 Task: Create new Company, with domain: 'huawei.com' and type: 'Prospect'. Add new contact for this company, with mail Id: 'Vaani.Choudhury@huawei.com', First Name: Vaani, Last name:  Choudhury, Job Title: 'Software Engineer', Phone Number: '(202) 555-8902'. Change life cycle stage to  Lead and lead status to  Open. Logged in from softage.1@softage.net
Action: Mouse moved to (106, 70)
Screenshot: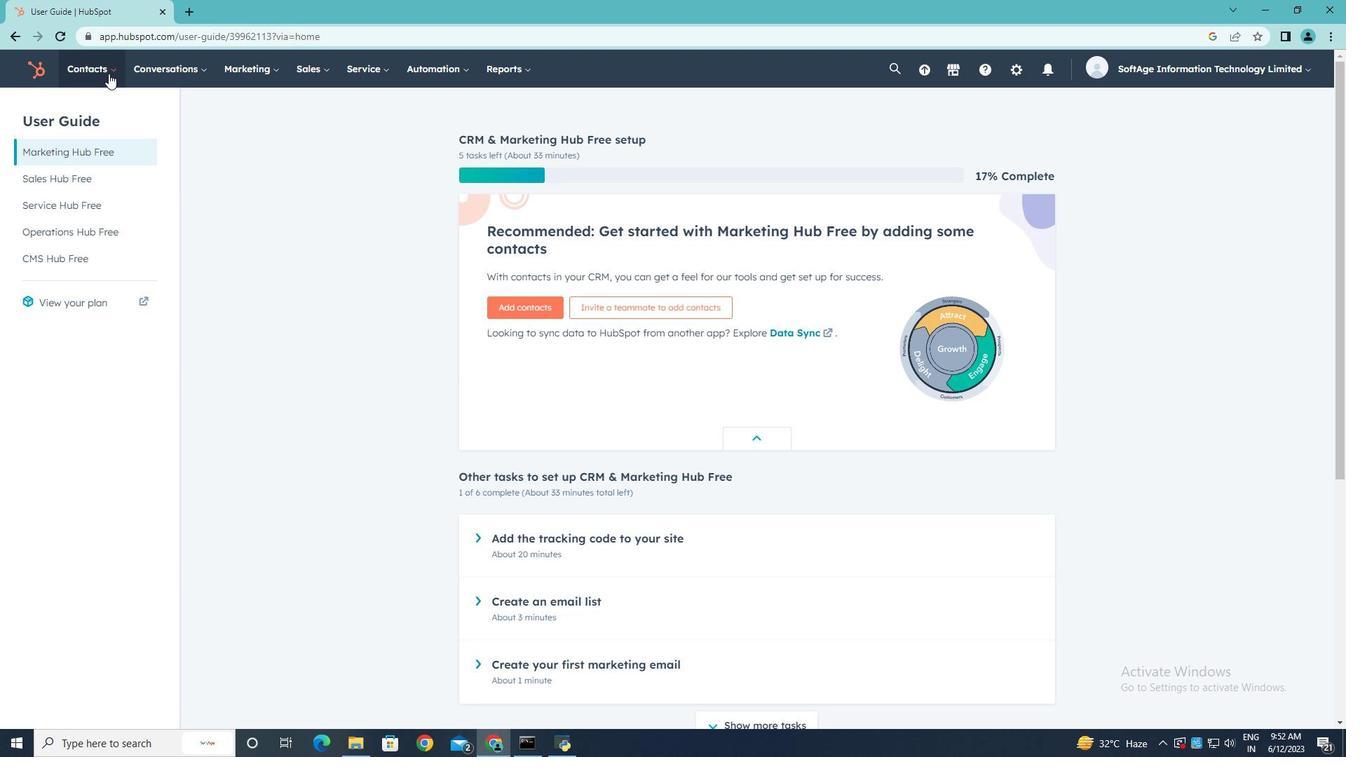 
Action: Mouse pressed left at (106, 70)
Screenshot: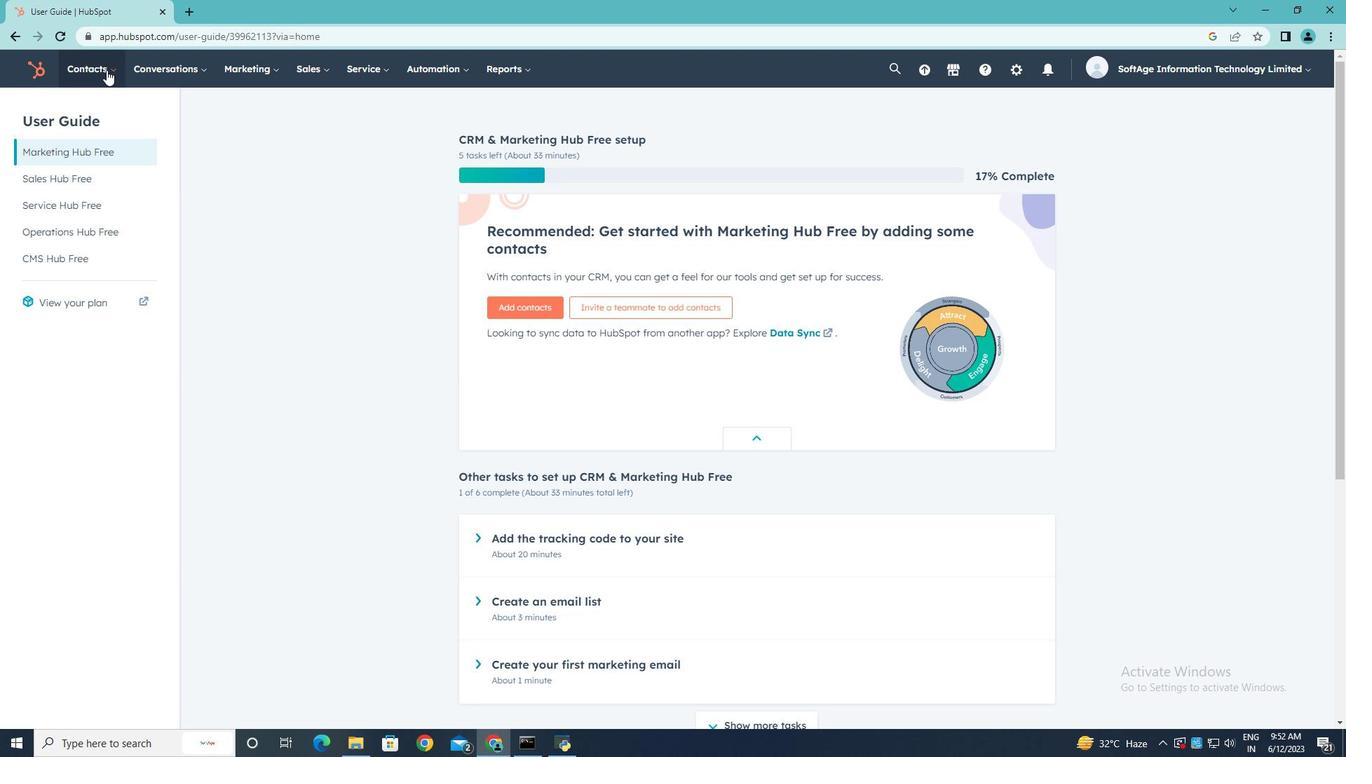 
Action: Mouse moved to (105, 142)
Screenshot: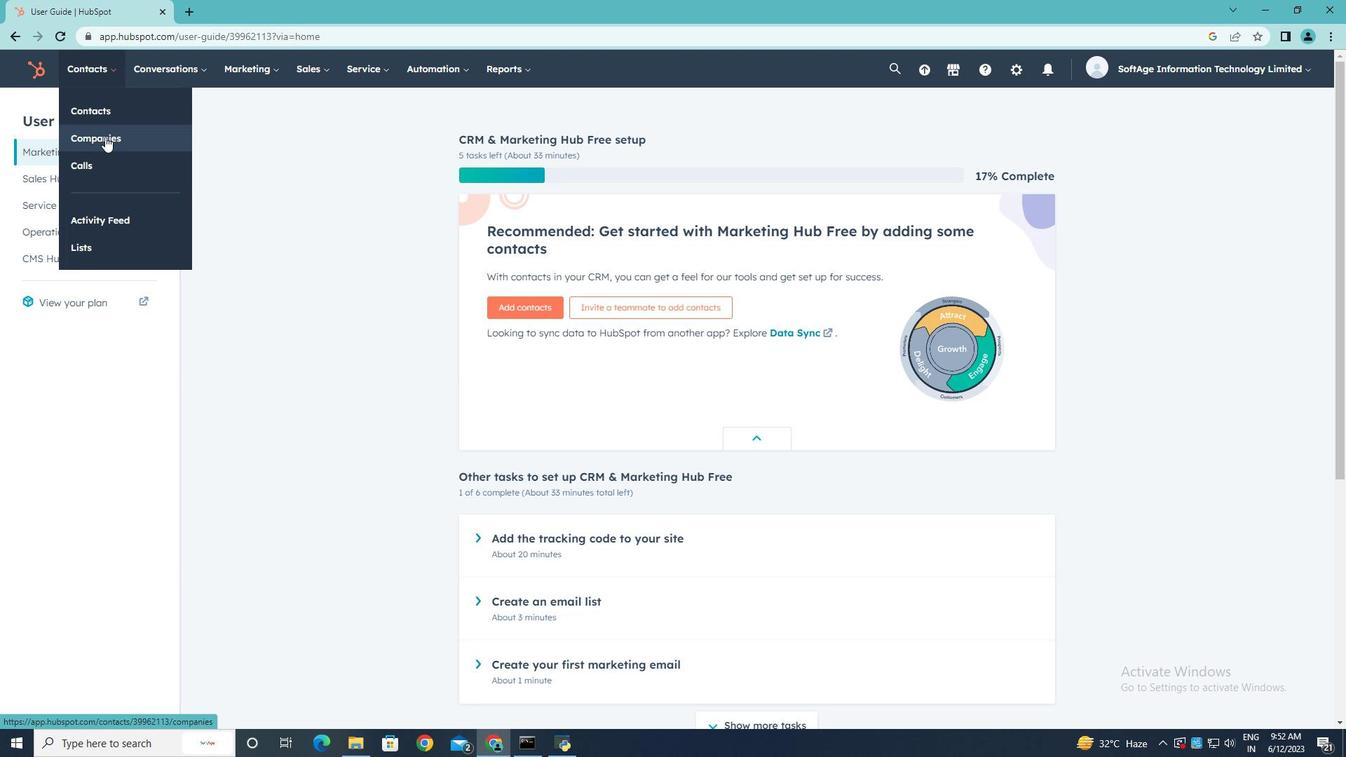
Action: Mouse pressed left at (105, 142)
Screenshot: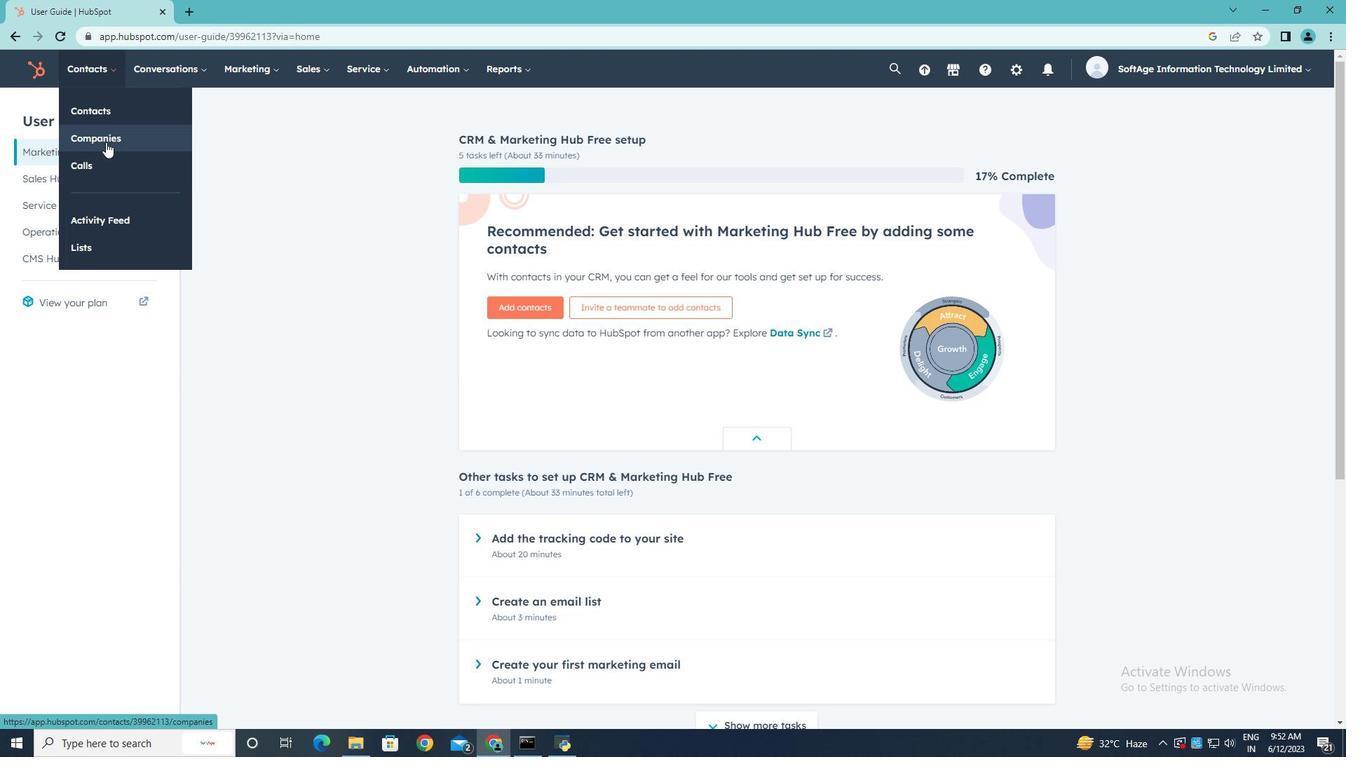 
Action: Mouse moved to (1283, 114)
Screenshot: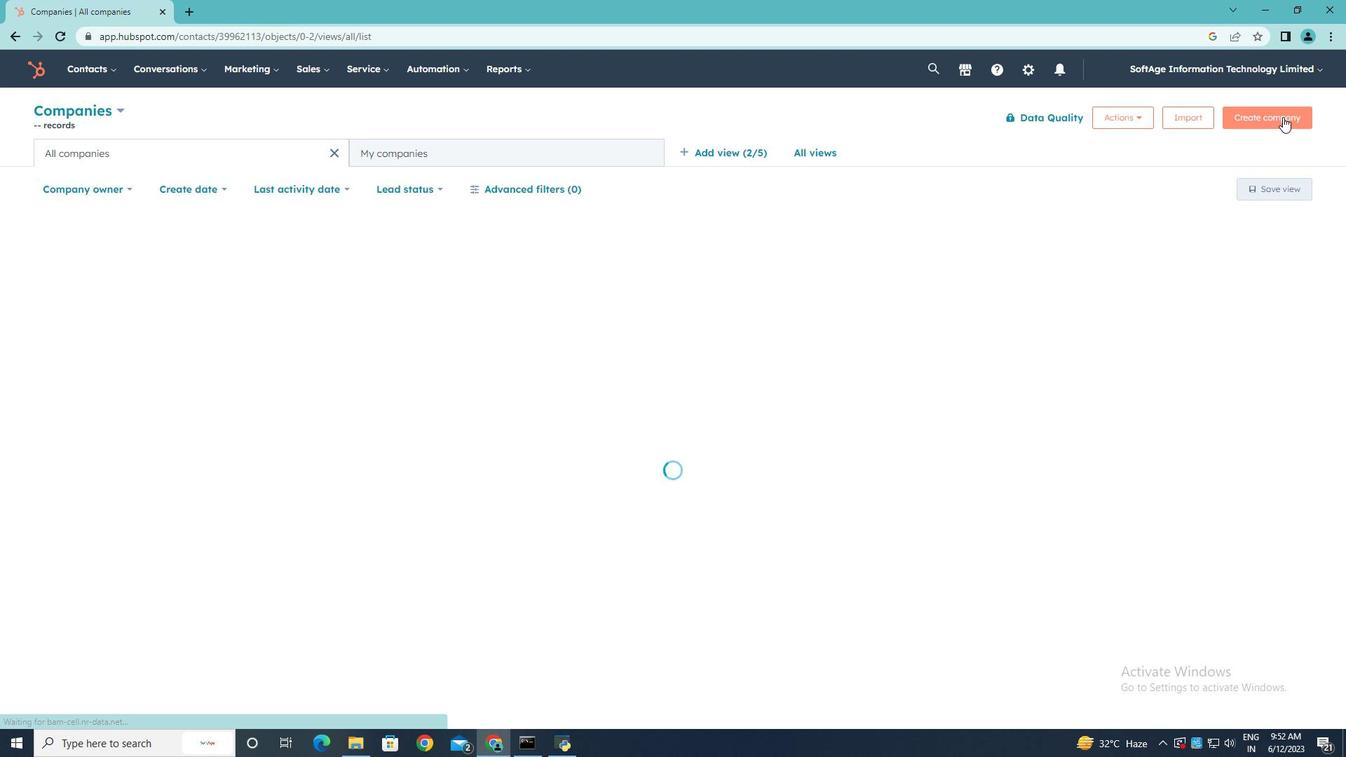 
Action: Mouse pressed left at (1283, 114)
Screenshot: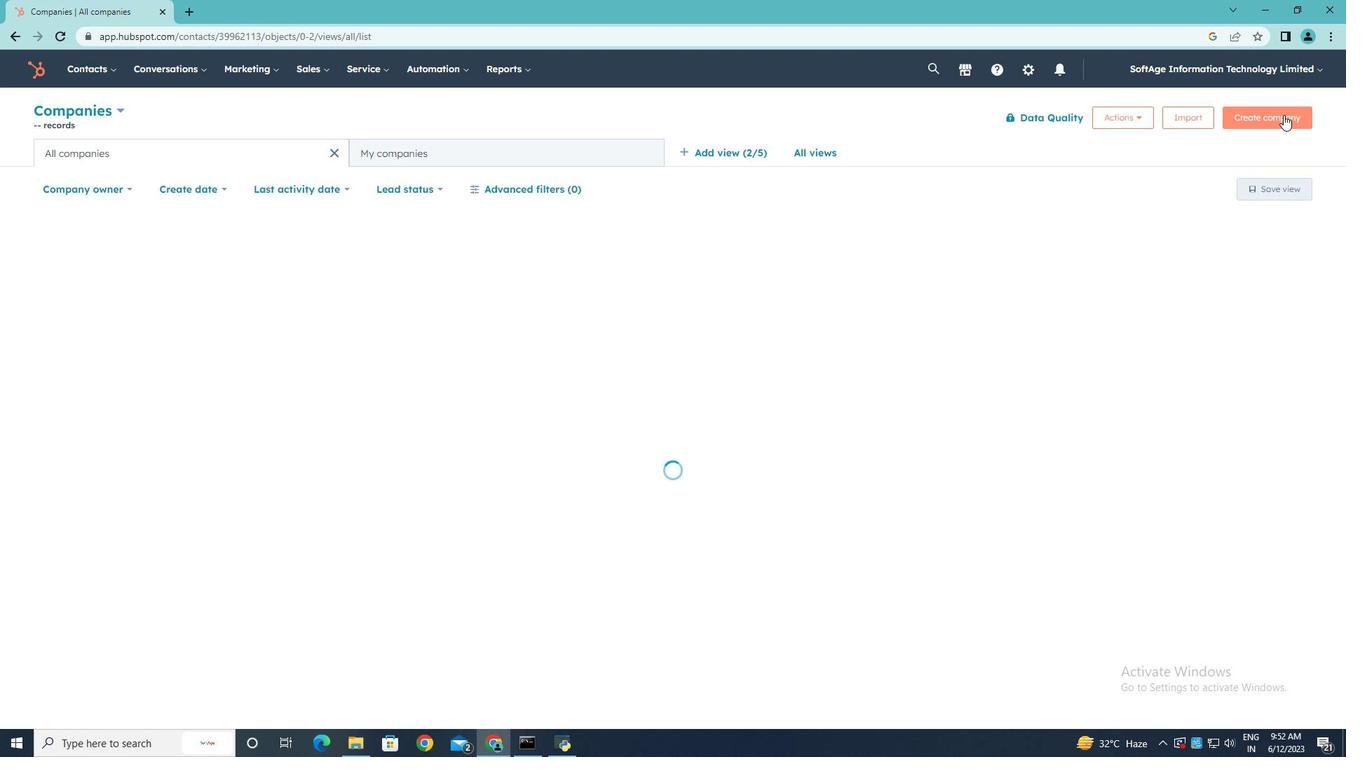 
Action: Mouse moved to (1020, 189)
Screenshot: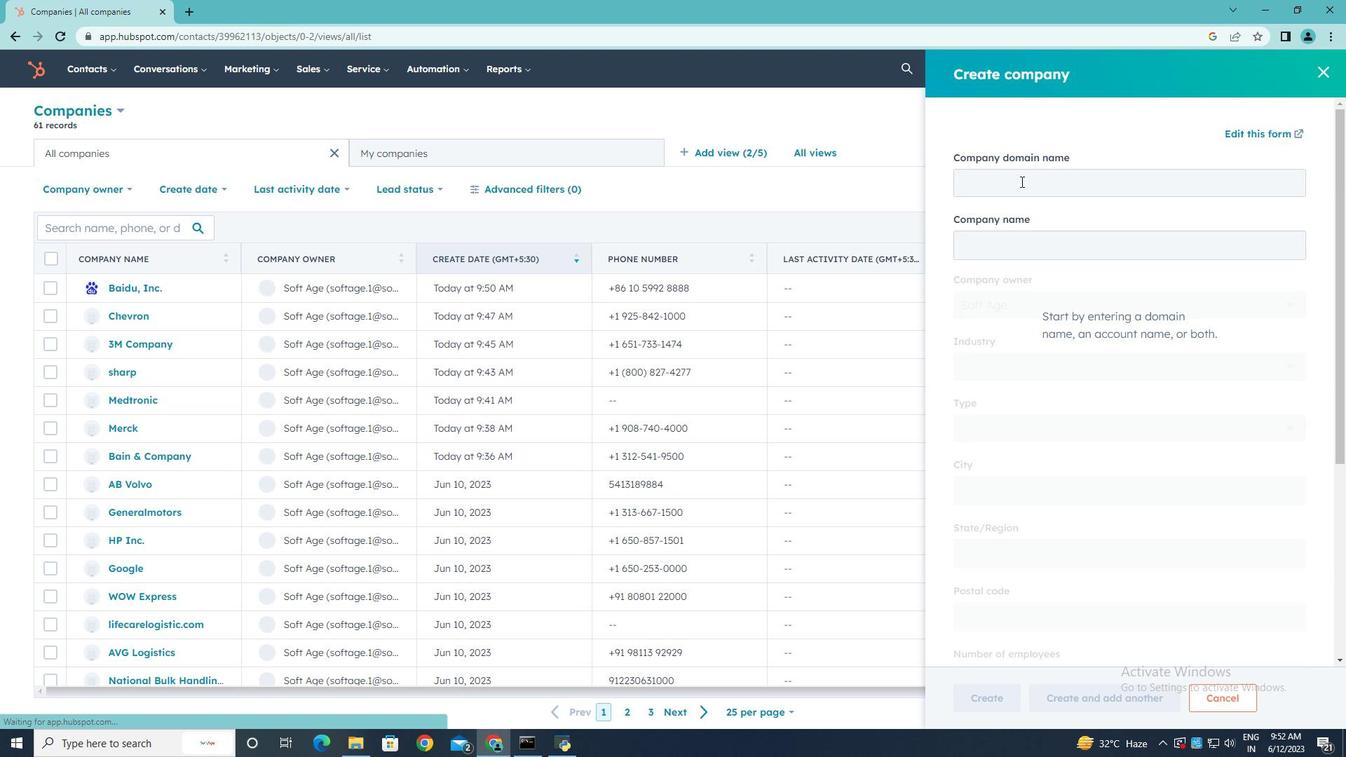 
Action: Mouse pressed left at (1020, 189)
Screenshot: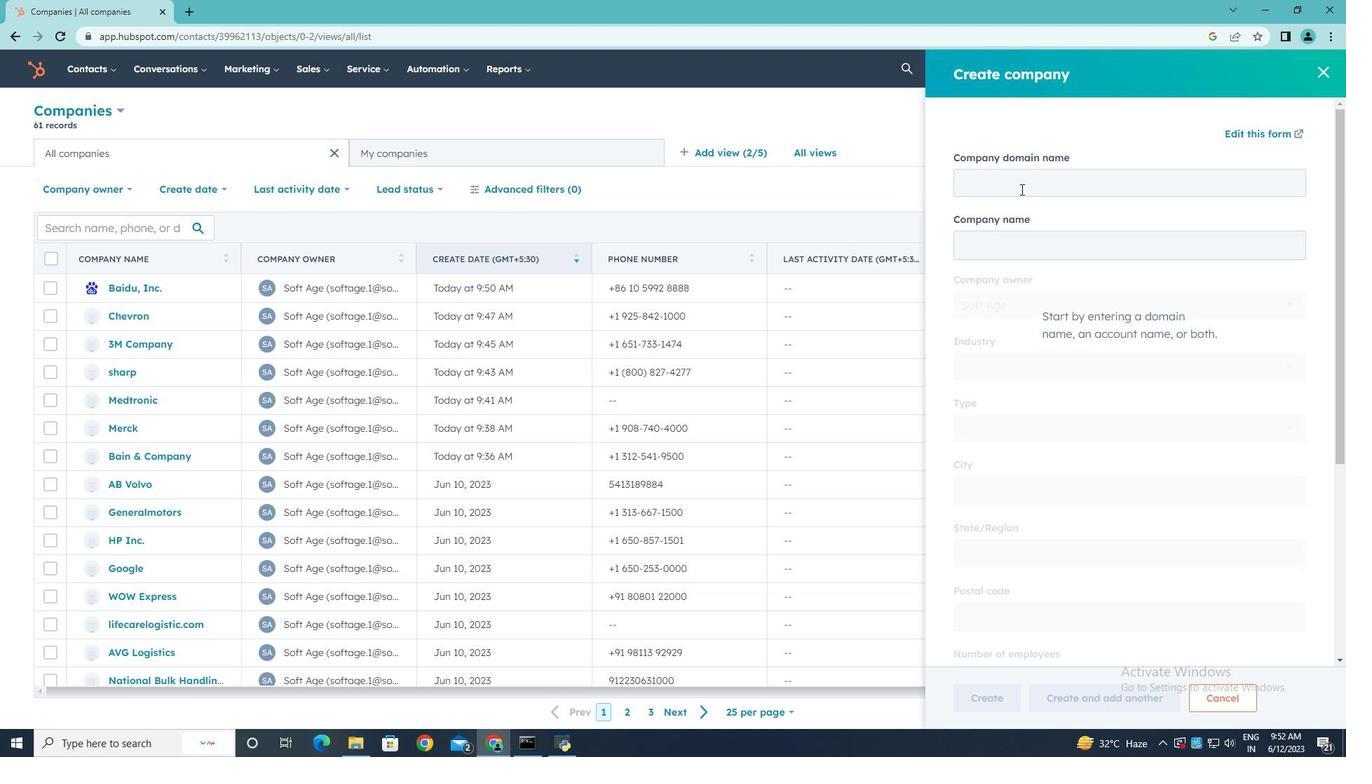 
Action: Key pressed huawei.com
Screenshot: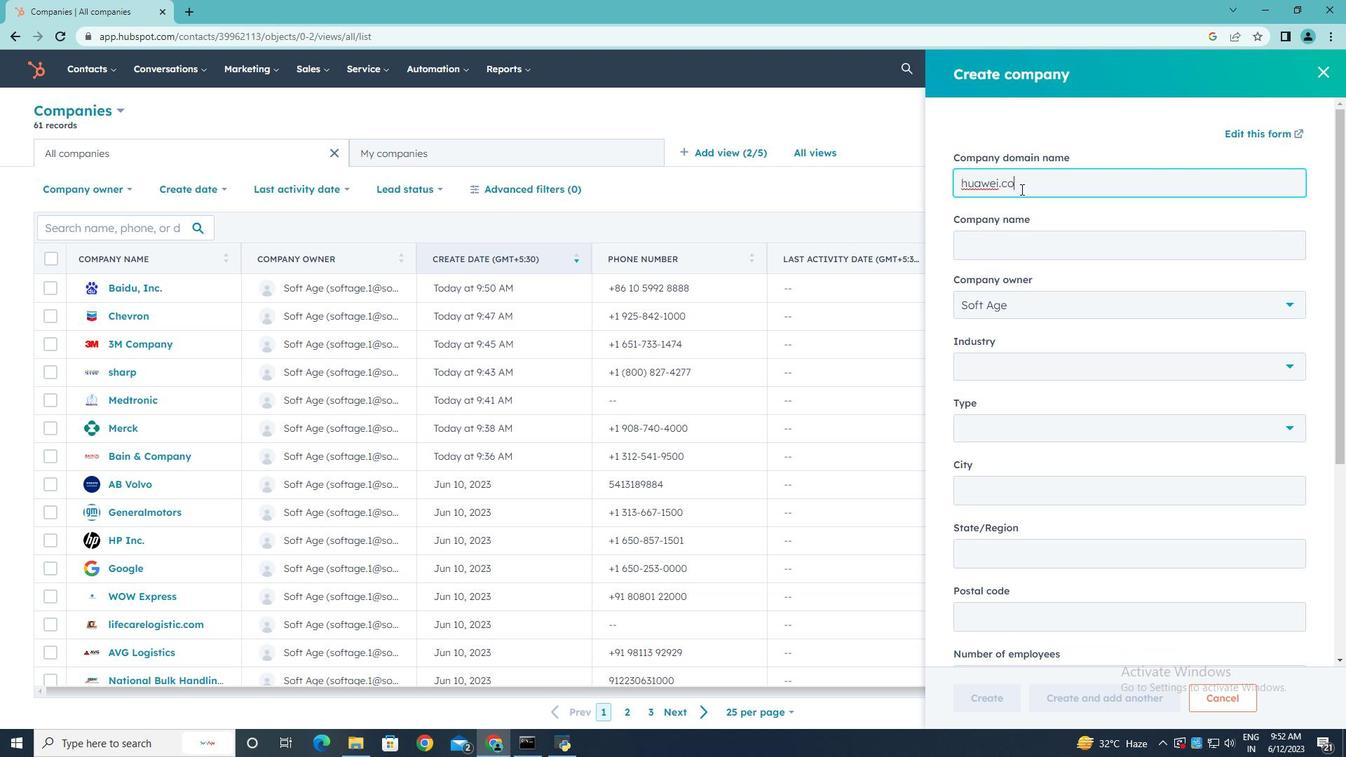
Action: Mouse moved to (1017, 426)
Screenshot: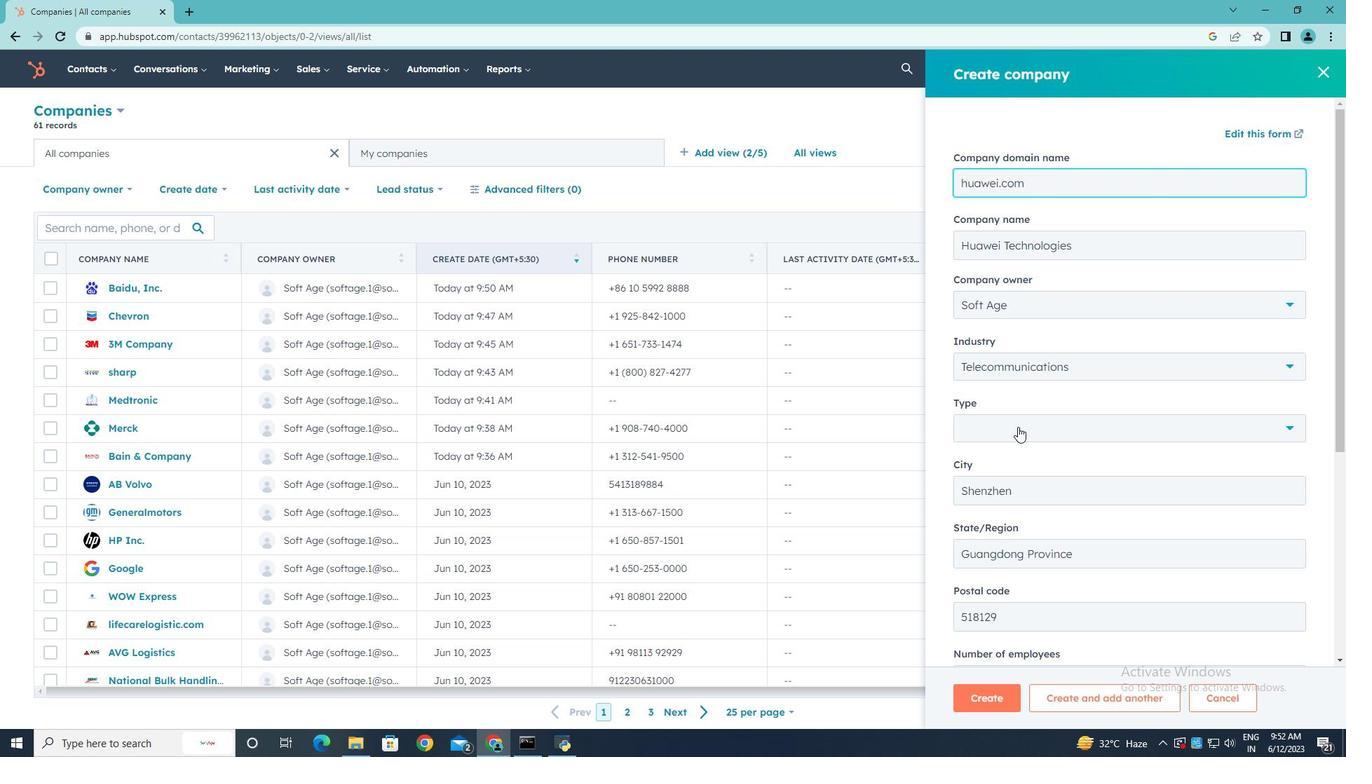 
Action: Mouse pressed left at (1017, 426)
Screenshot: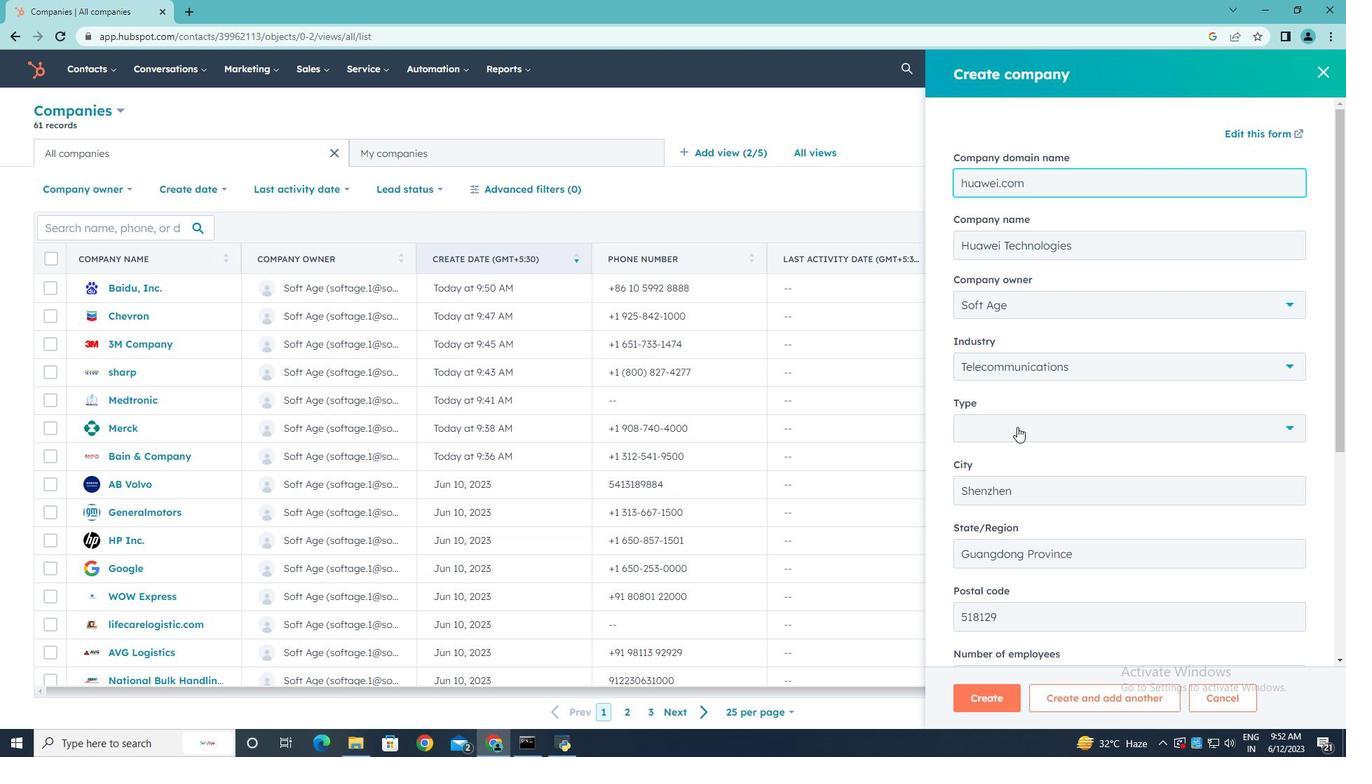 
Action: Mouse moved to (999, 496)
Screenshot: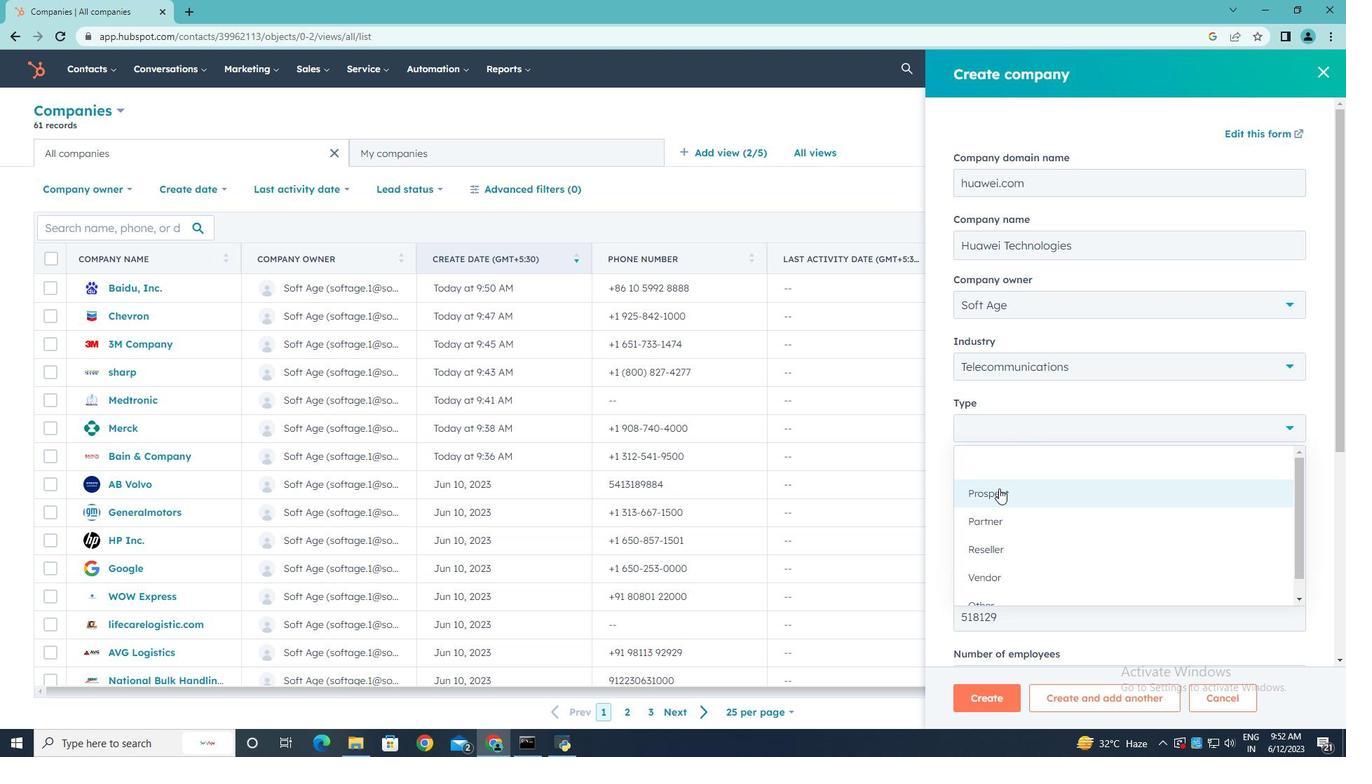 
Action: Mouse pressed left at (999, 496)
Screenshot: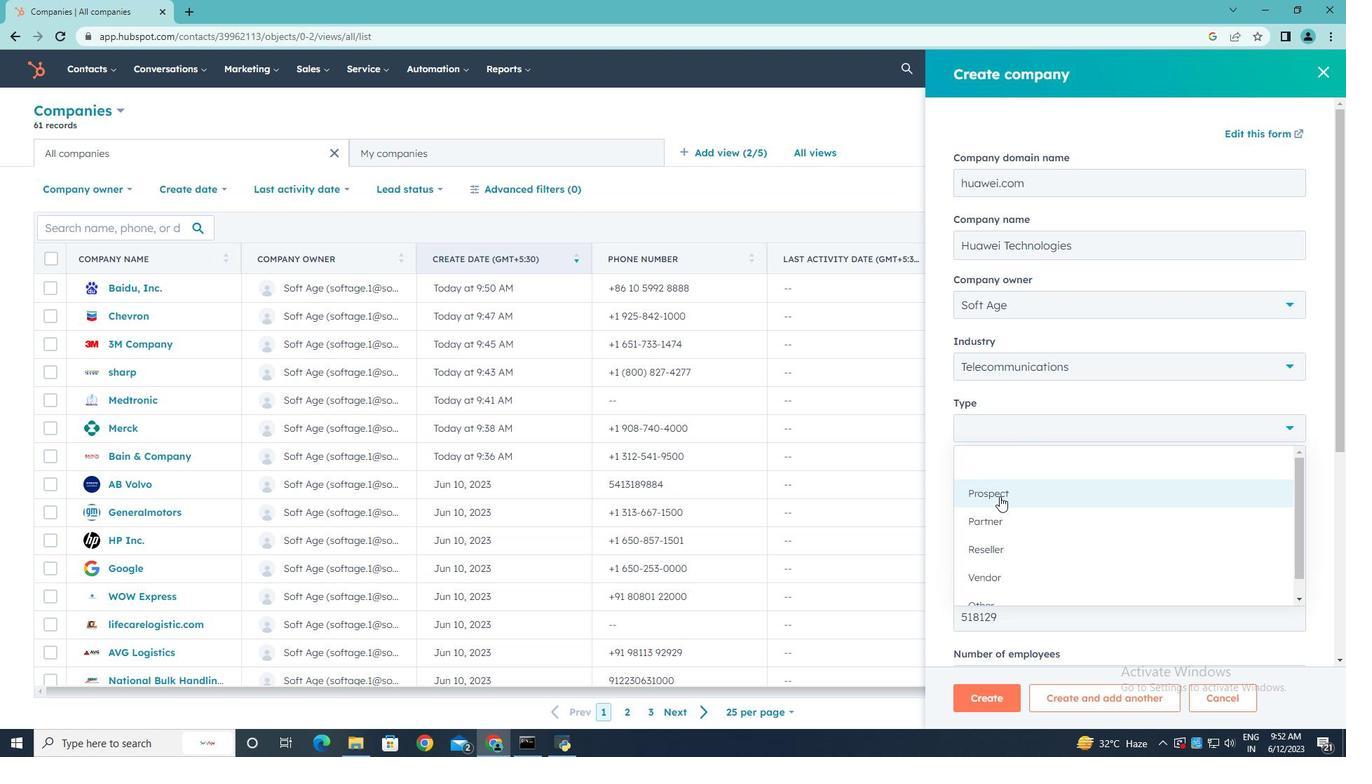 
Action: Mouse moved to (1045, 443)
Screenshot: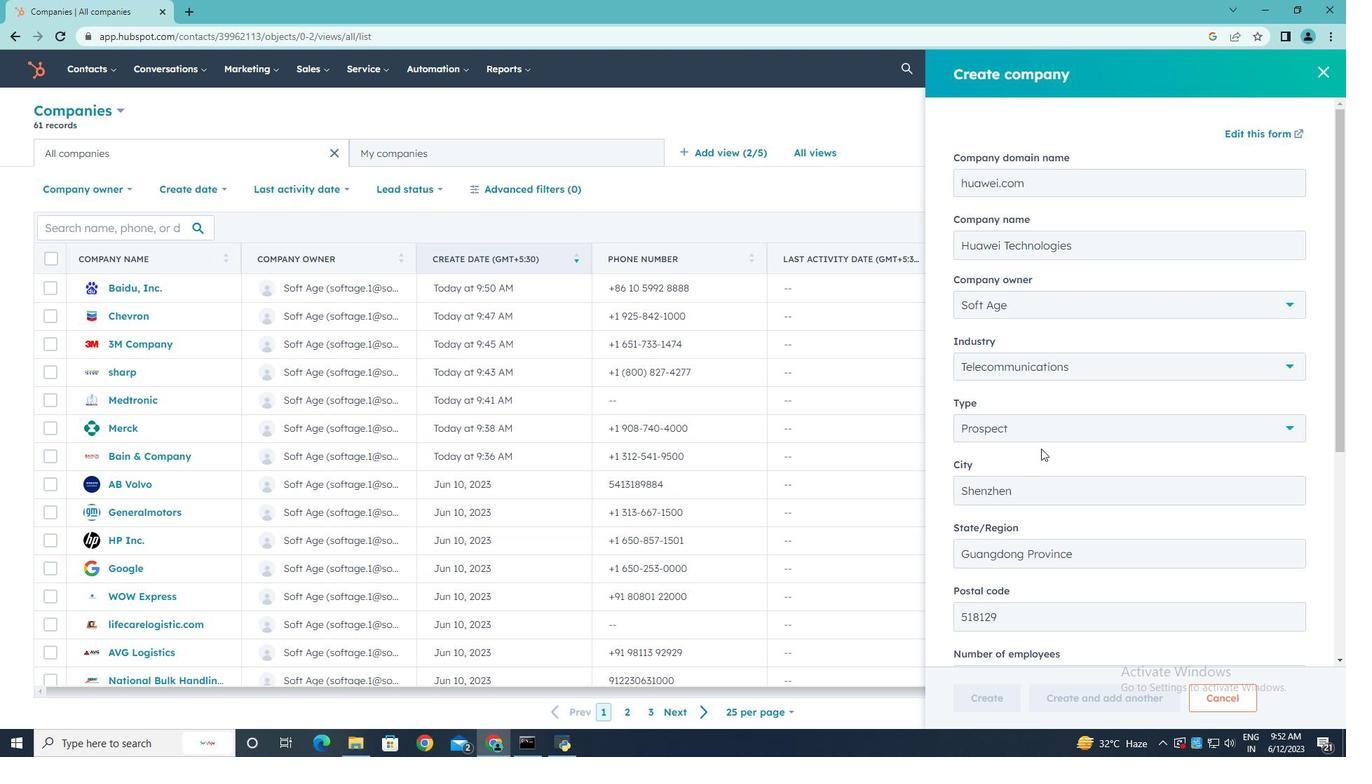
Action: Mouse scrolled (1045, 442) with delta (0, 0)
Screenshot: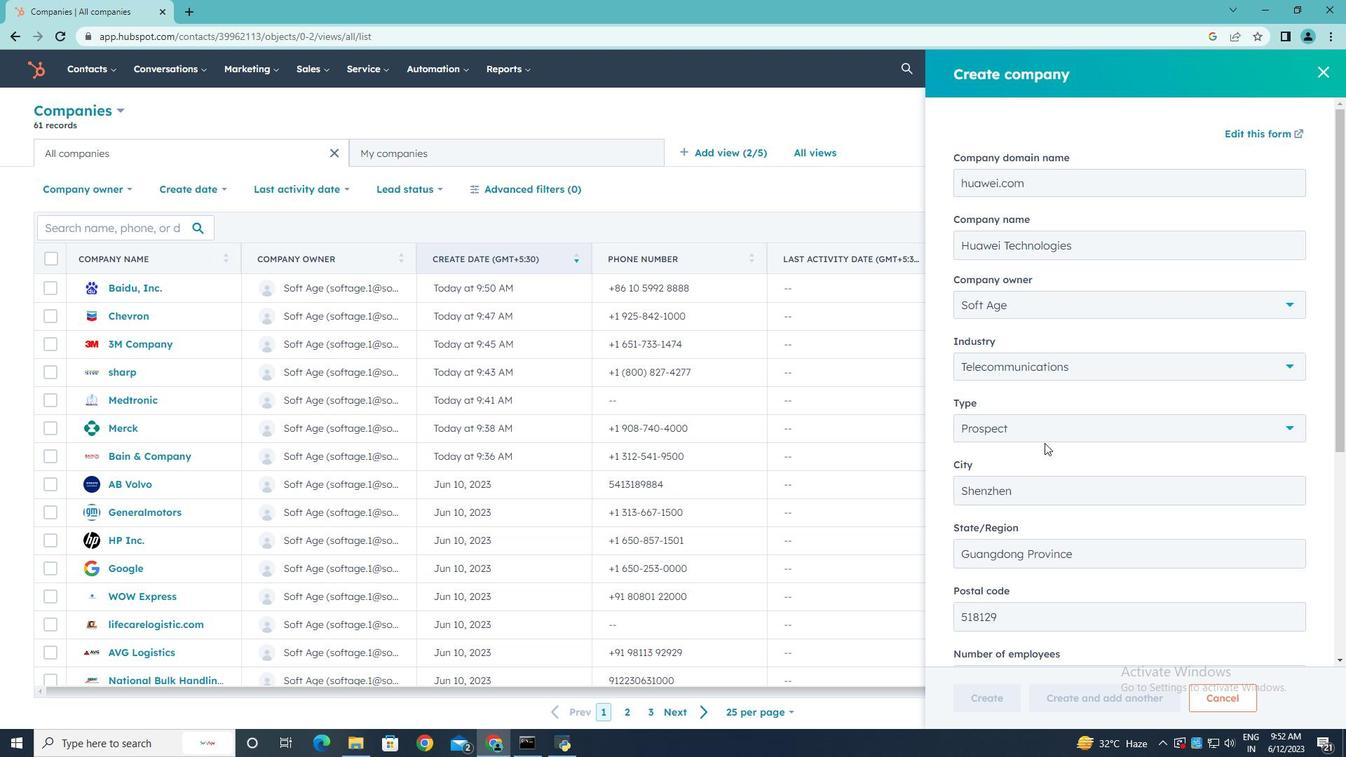
Action: Mouse scrolled (1045, 442) with delta (0, 0)
Screenshot: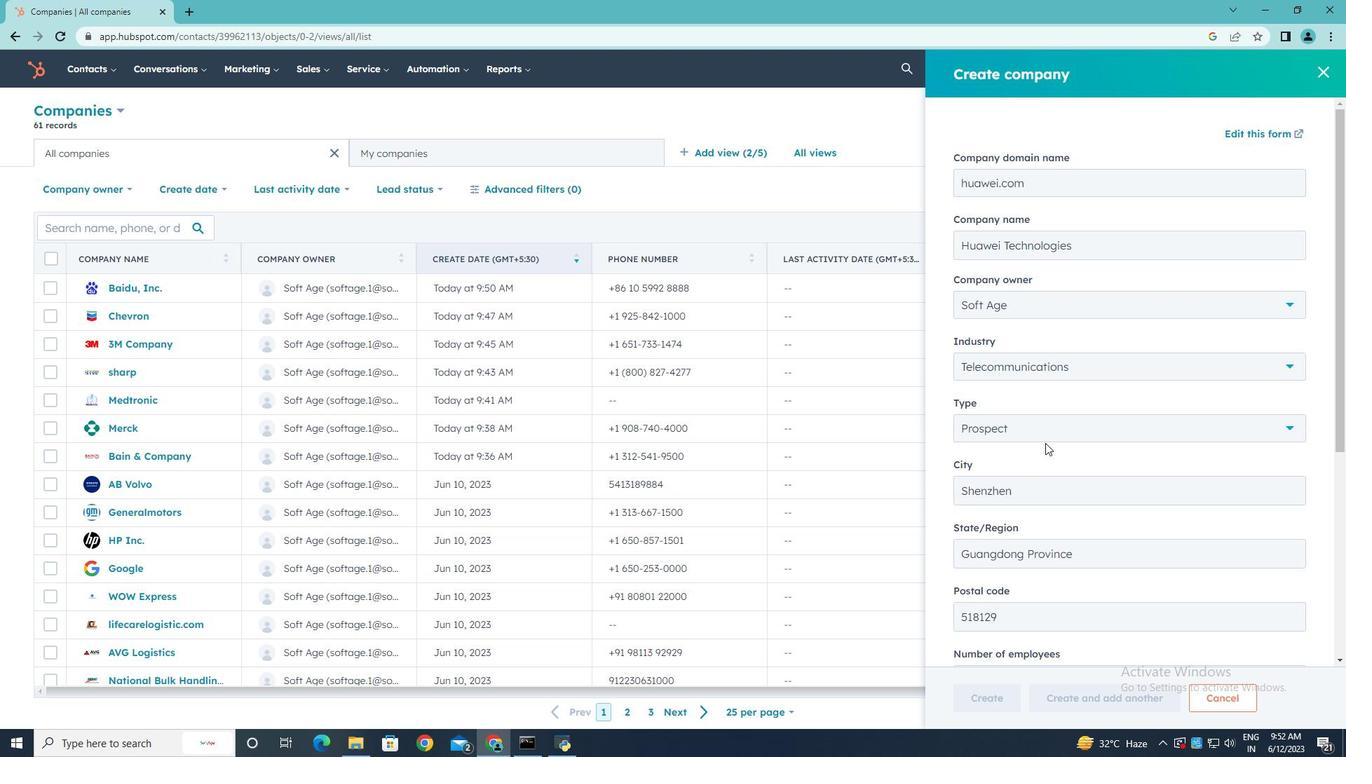 
Action: Mouse scrolled (1045, 442) with delta (0, 0)
Screenshot: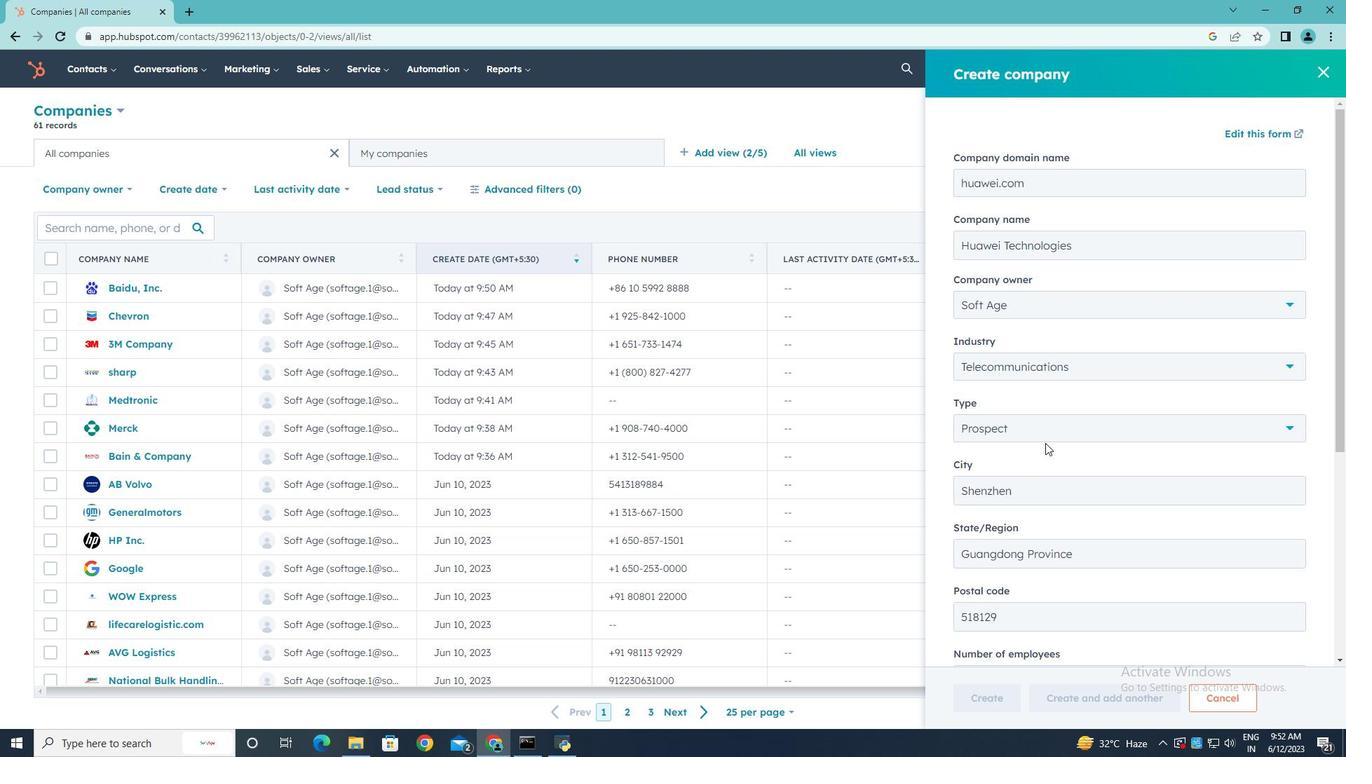 
Action: Mouse scrolled (1045, 442) with delta (0, 0)
Screenshot: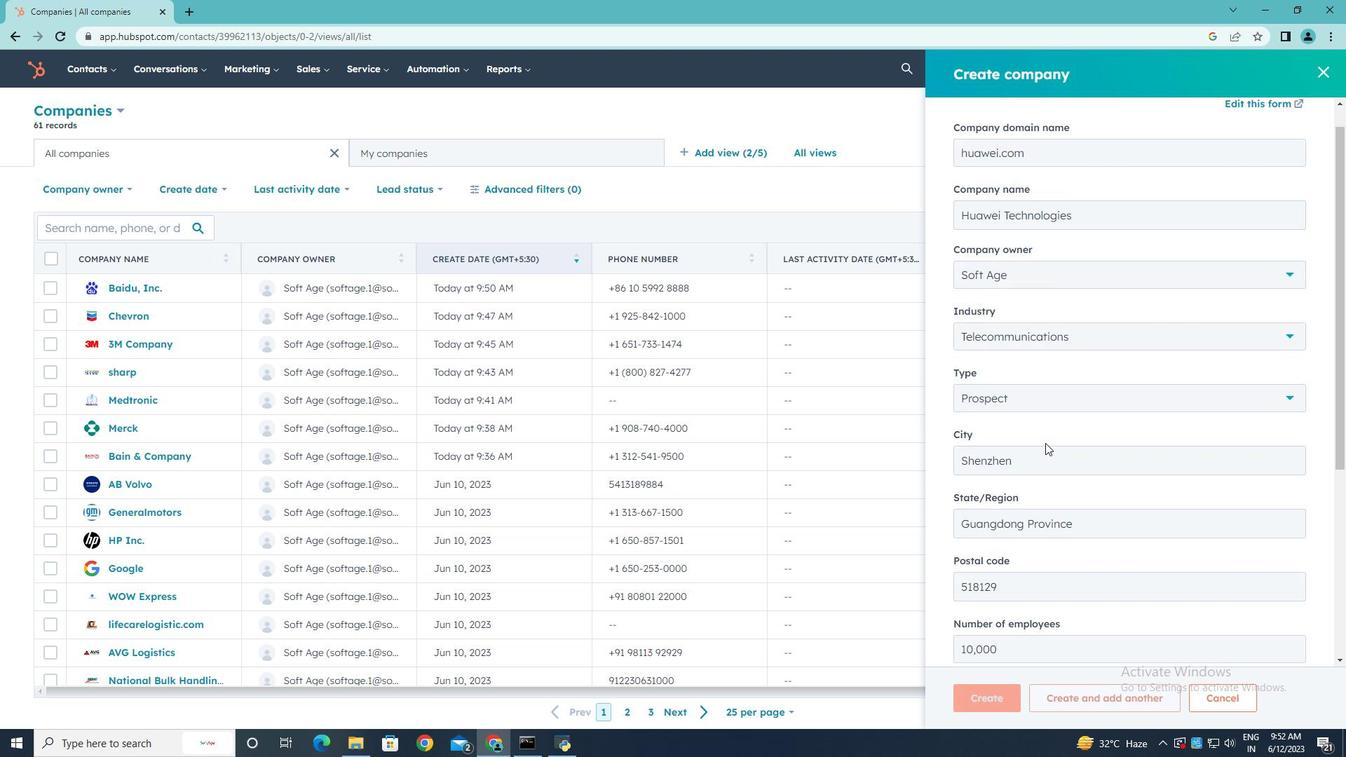 
Action: Mouse scrolled (1045, 442) with delta (0, 0)
Screenshot: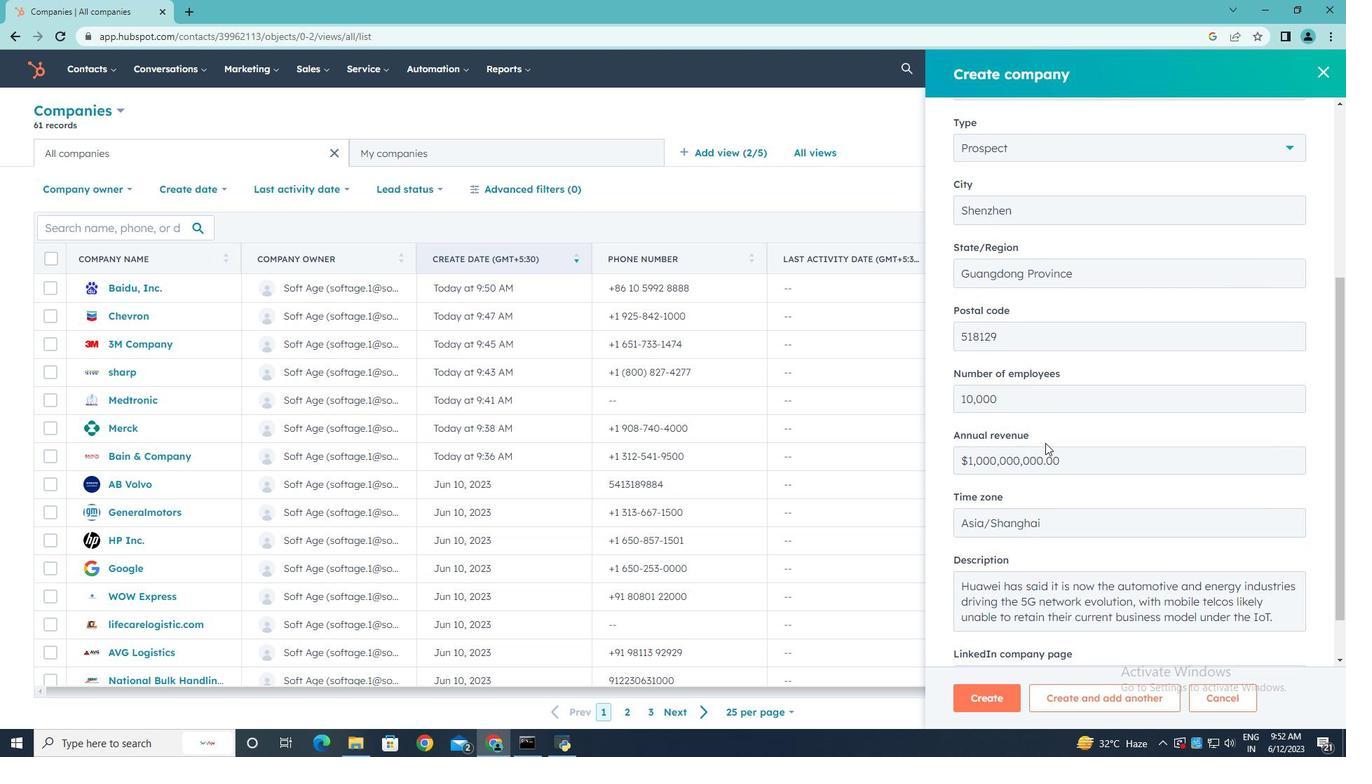 
Action: Mouse scrolled (1045, 442) with delta (0, 0)
Screenshot: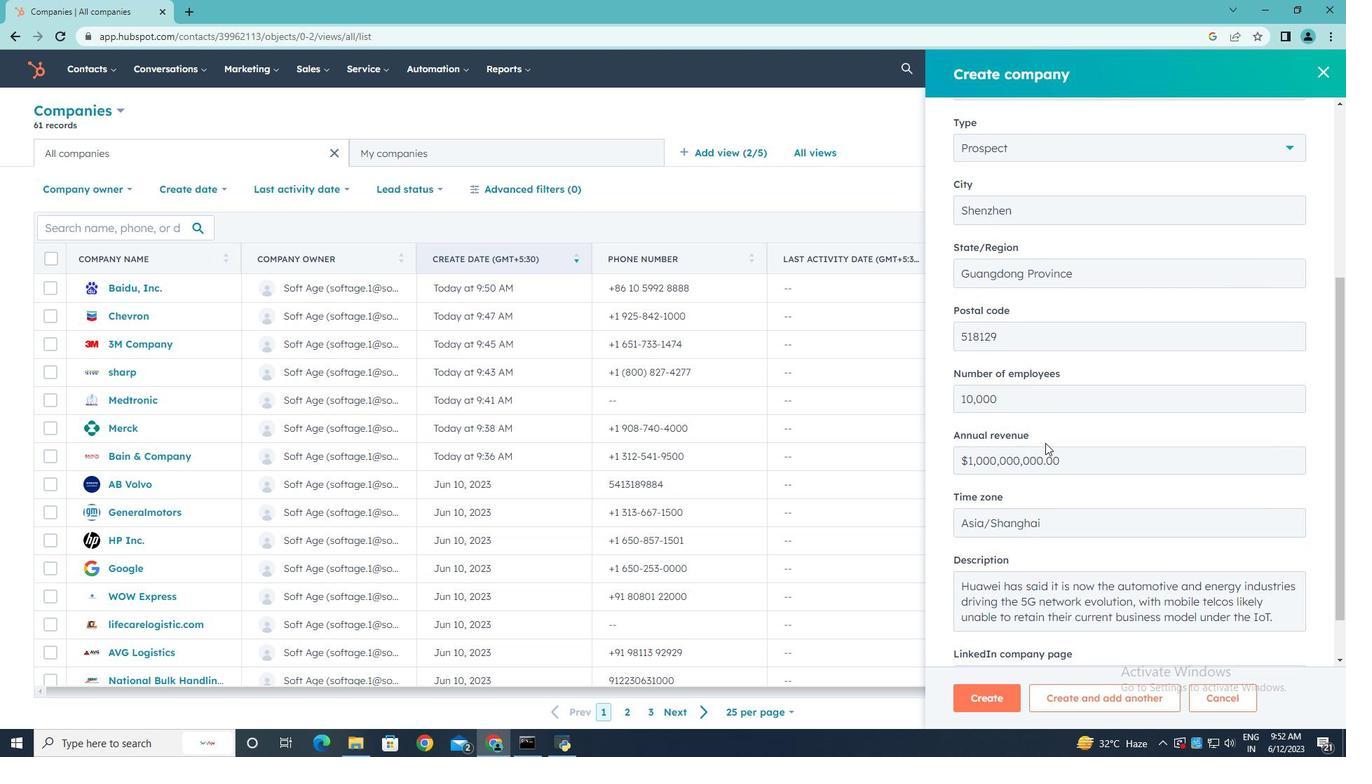 
Action: Mouse scrolled (1045, 442) with delta (0, 0)
Screenshot: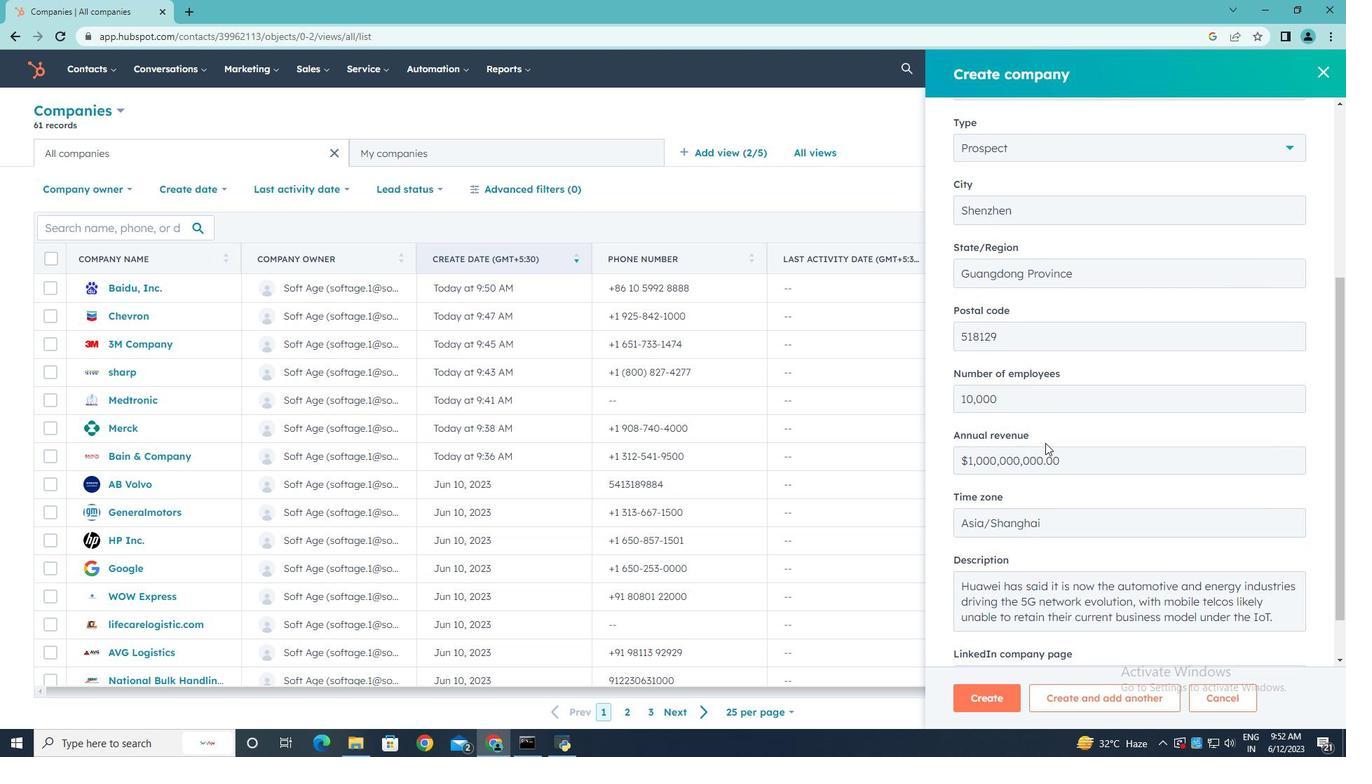 
Action: Mouse moved to (981, 700)
Screenshot: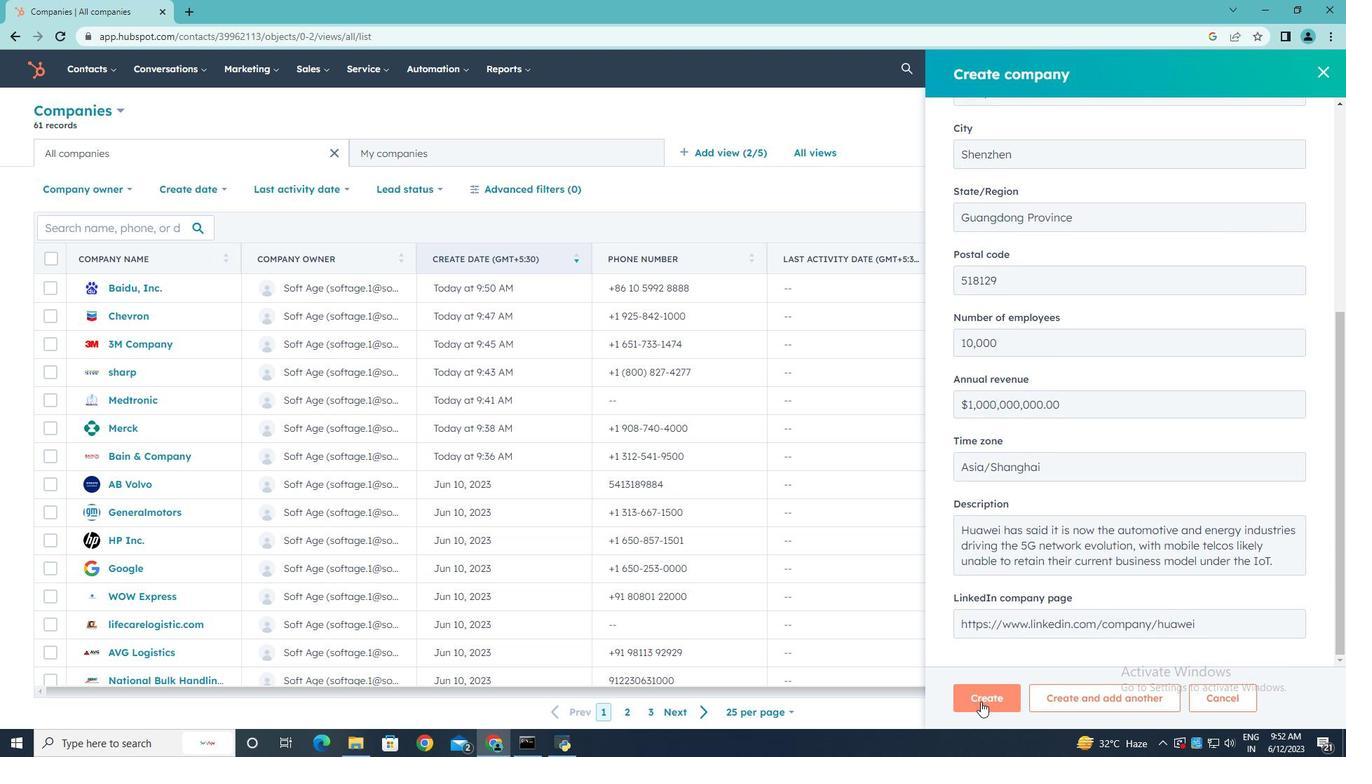 
Action: Mouse pressed left at (981, 700)
Screenshot: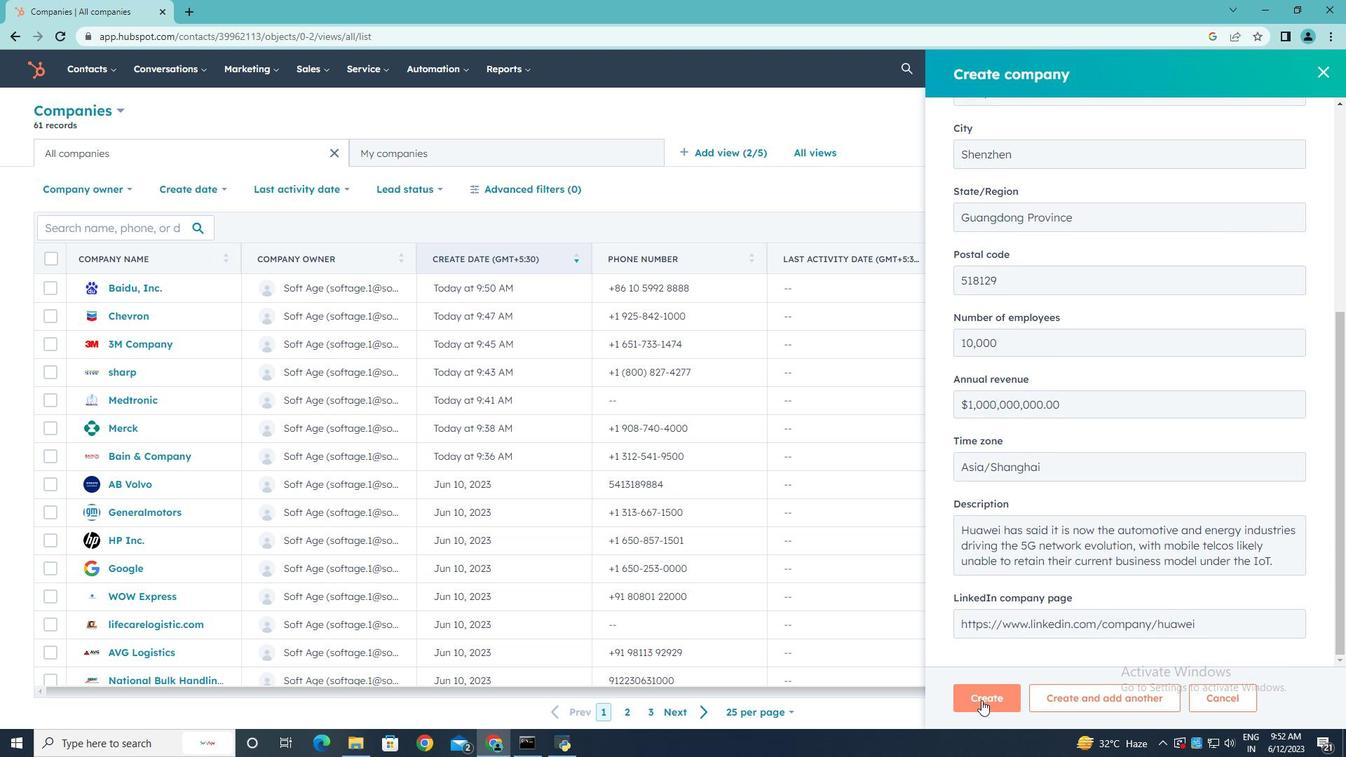 
Action: Mouse moved to (950, 448)
Screenshot: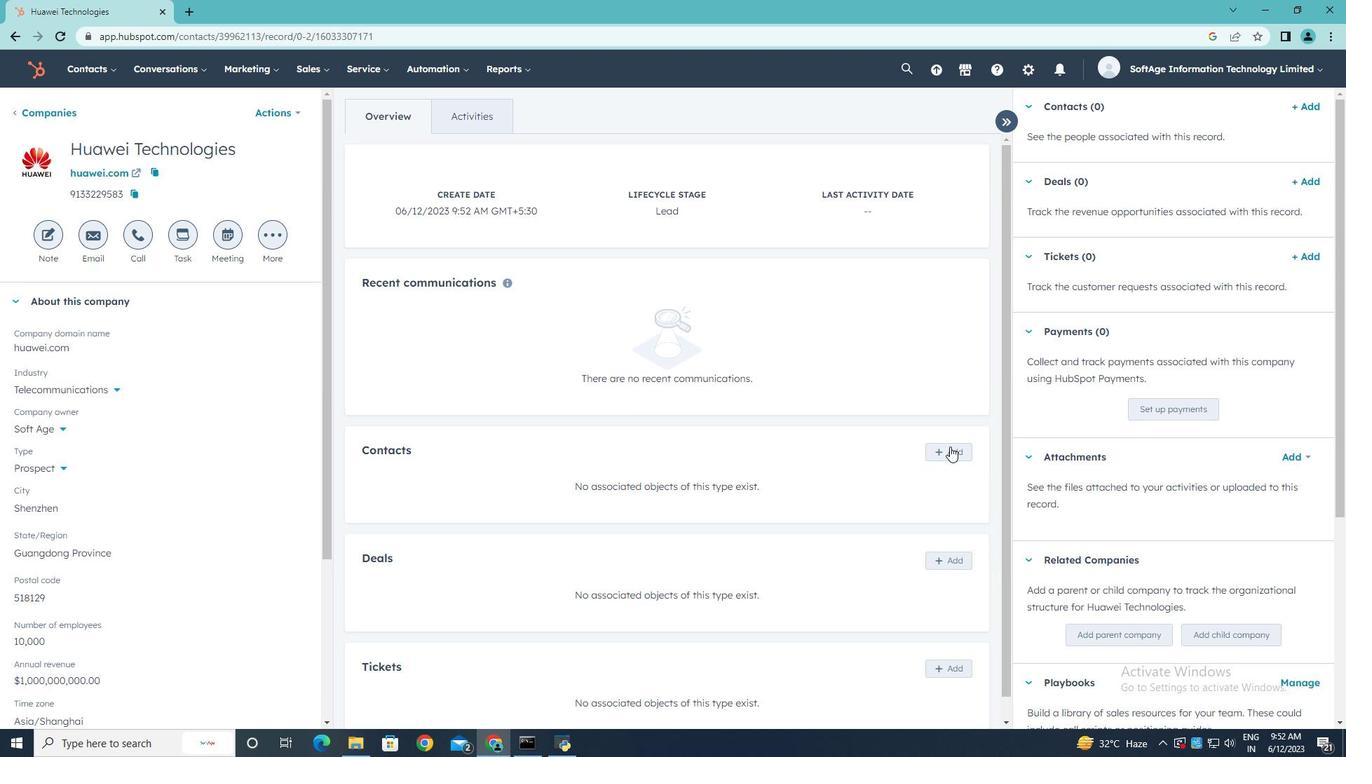 
Action: Mouse pressed left at (950, 448)
Screenshot: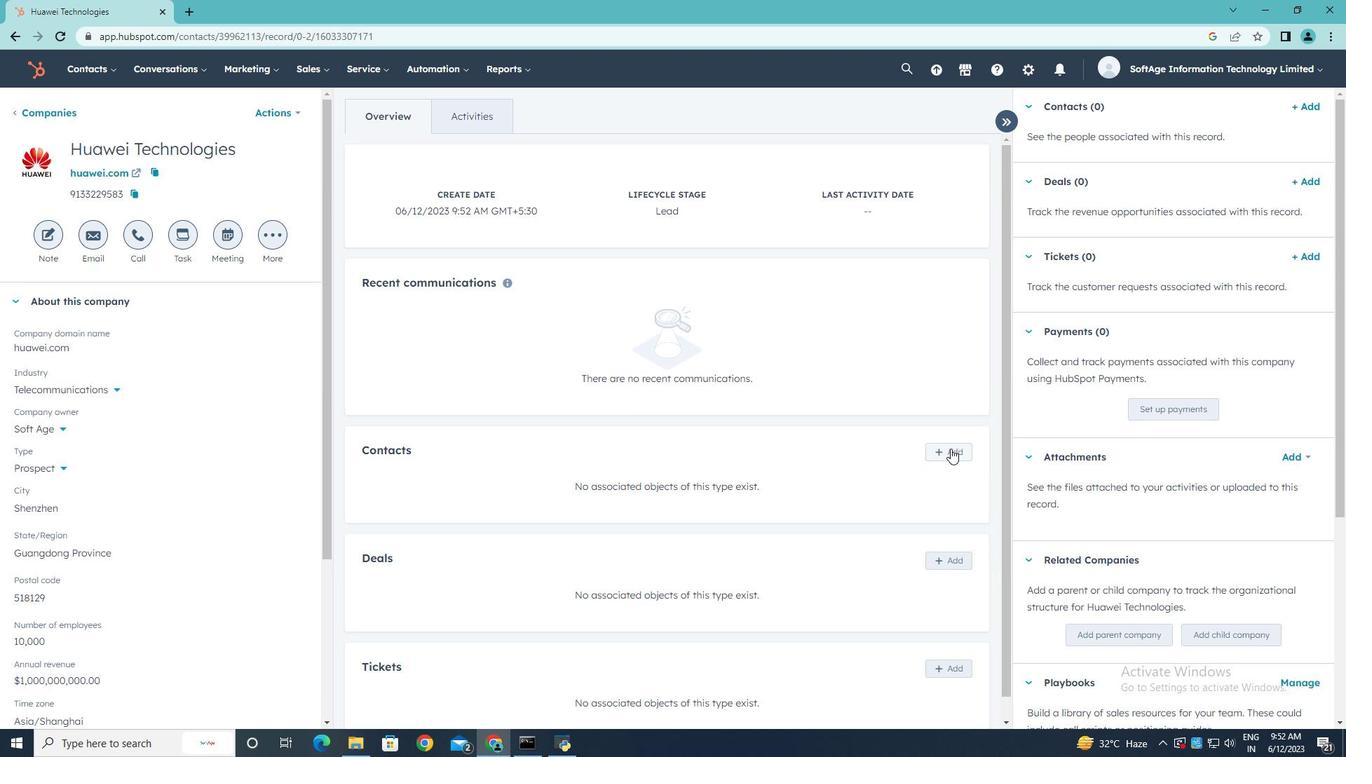 
Action: Mouse moved to (1071, 143)
Screenshot: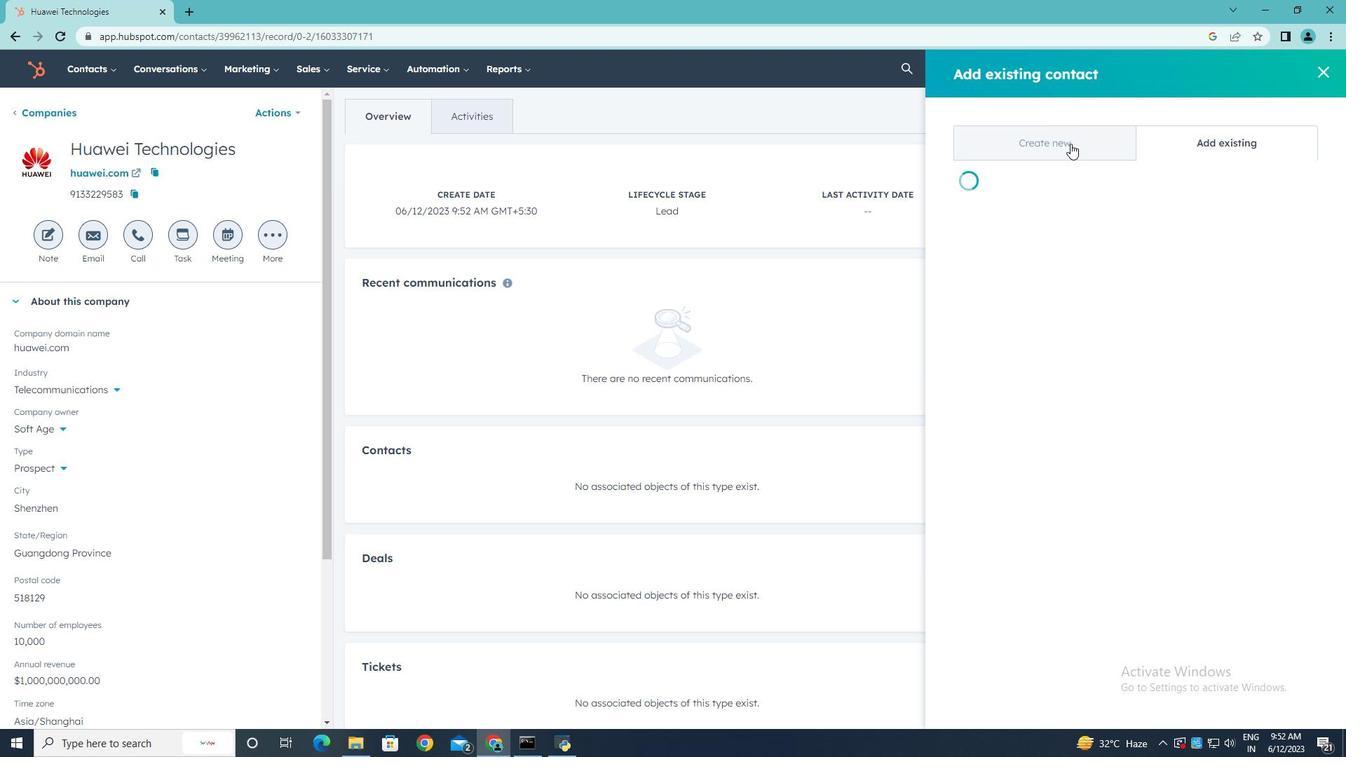 
Action: Mouse pressed left at (1071, 143)
Screenshot: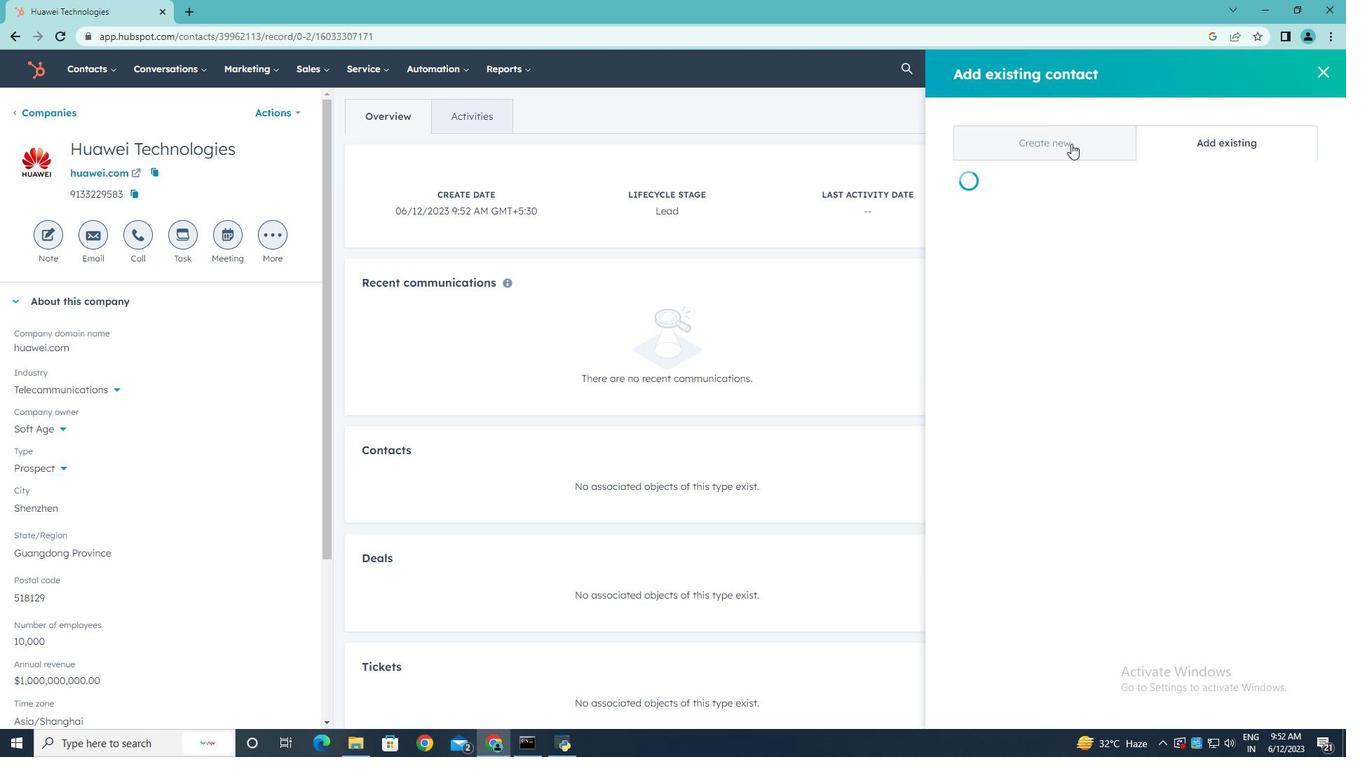 
Action: Mouse moved to (1038, 229)
Screenshot: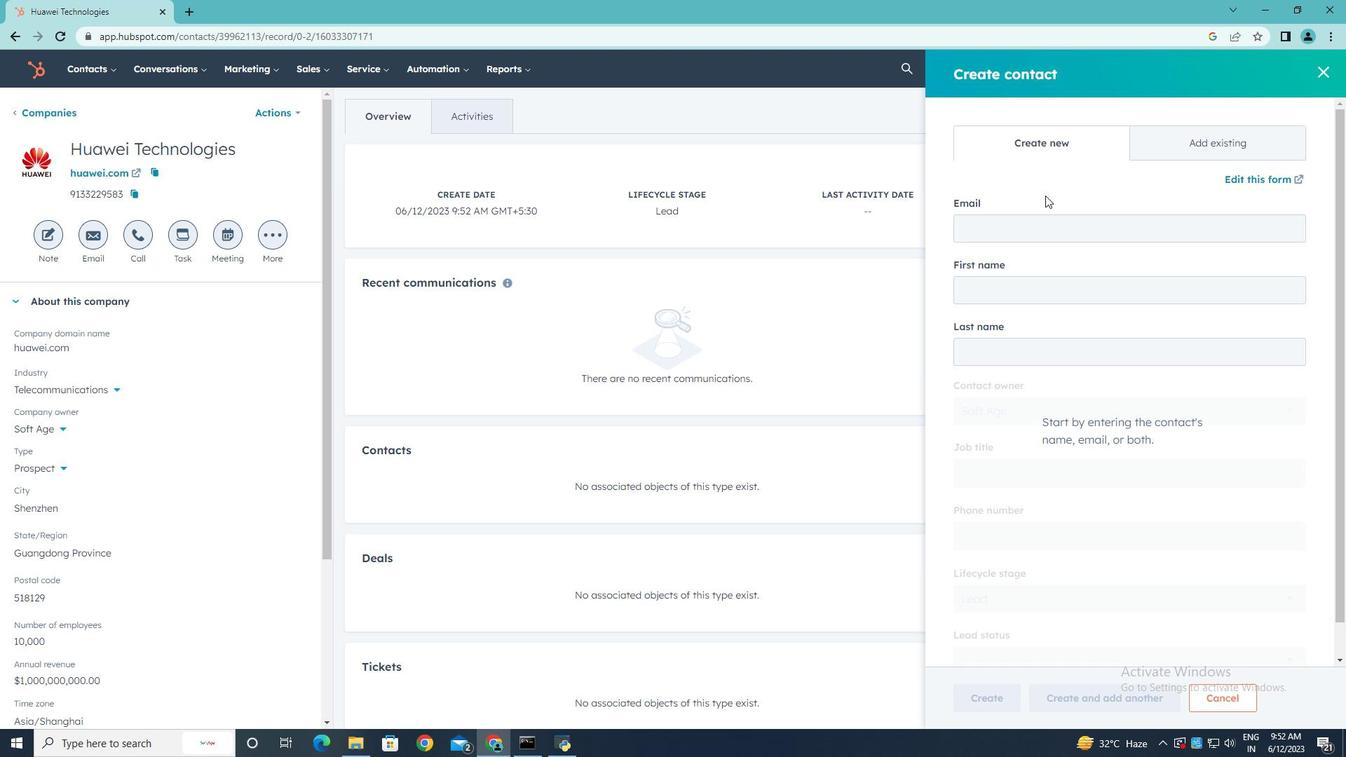 
Action: Mouse pressed left at (1038, 229)
Screenshot: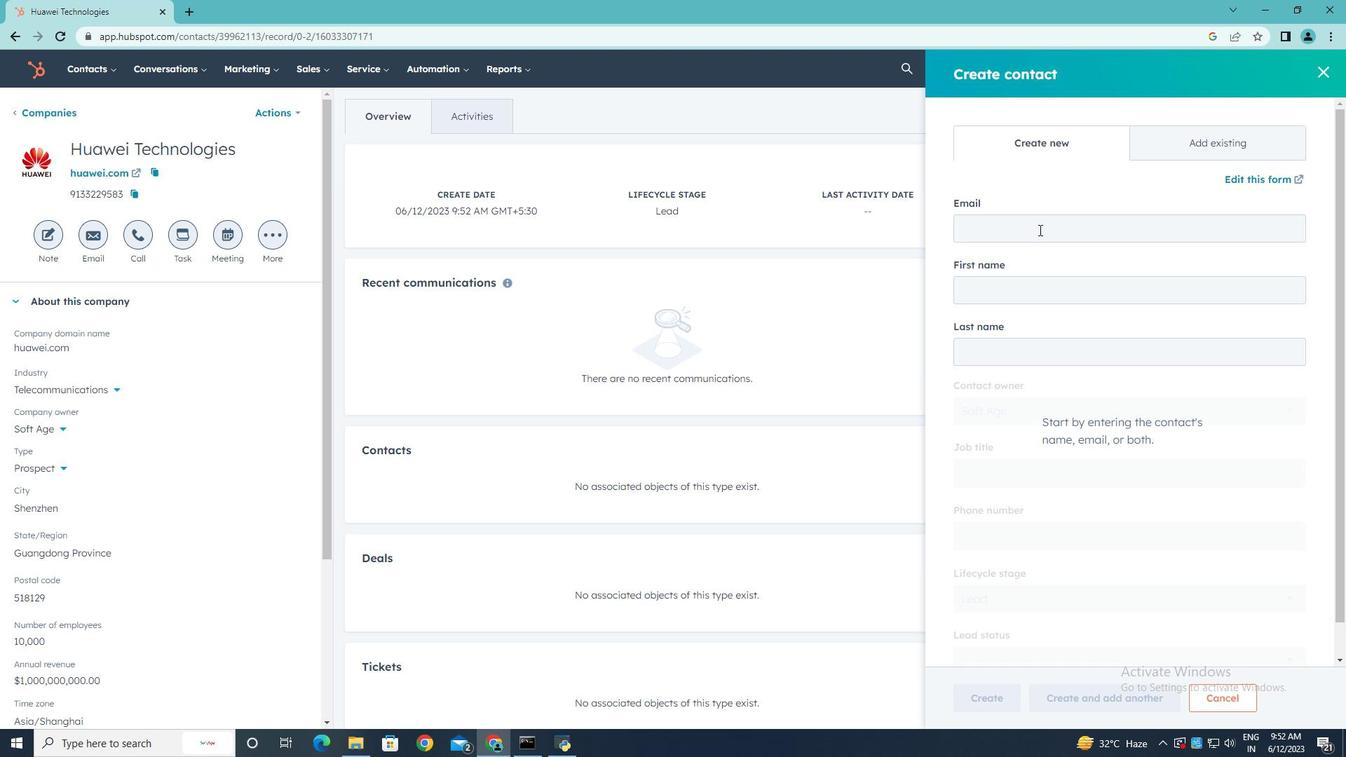 
Action: Key pressed <Key.shift>Vaani.<Key.shift>Choudhiry<Key.backspace><Key.backspace><Key.backspace>ury
Screenshot: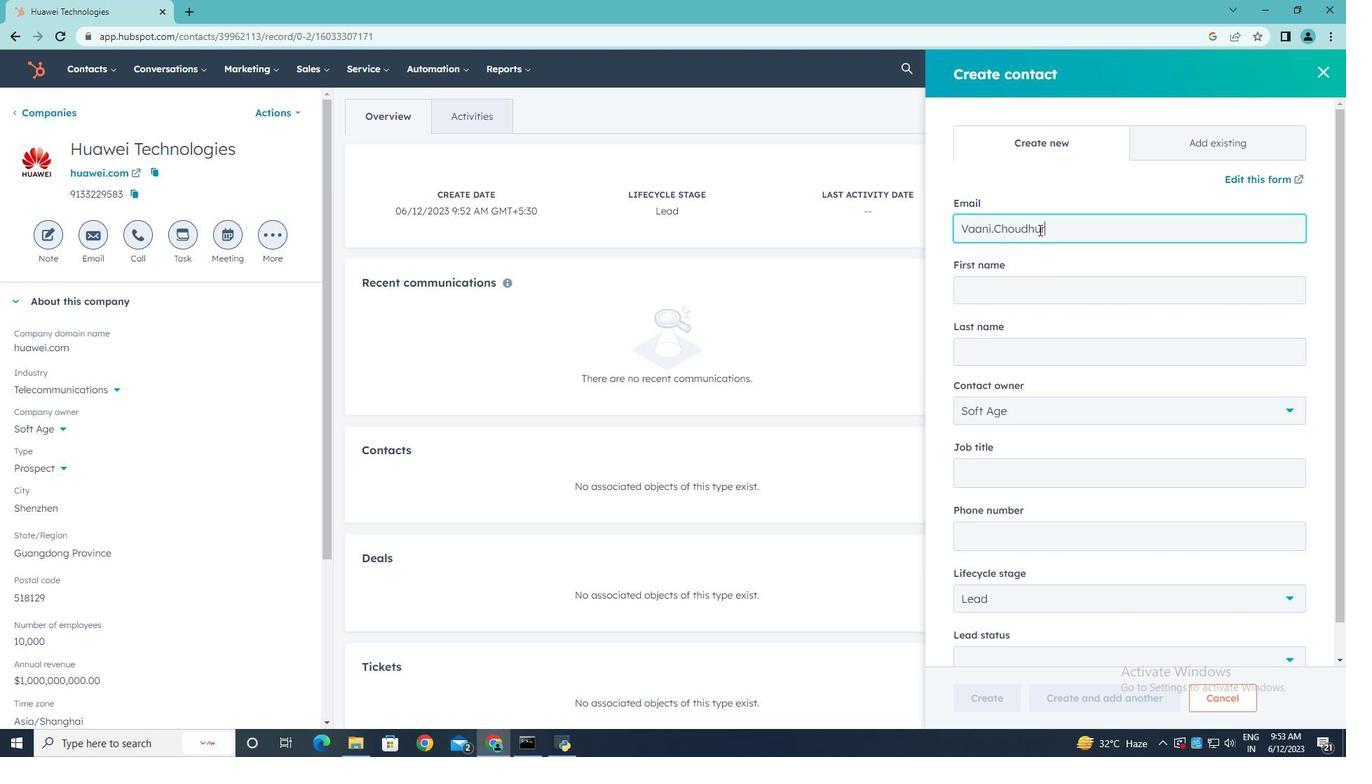 
Action: Mouse moved to (1341, 300)
Screenshot: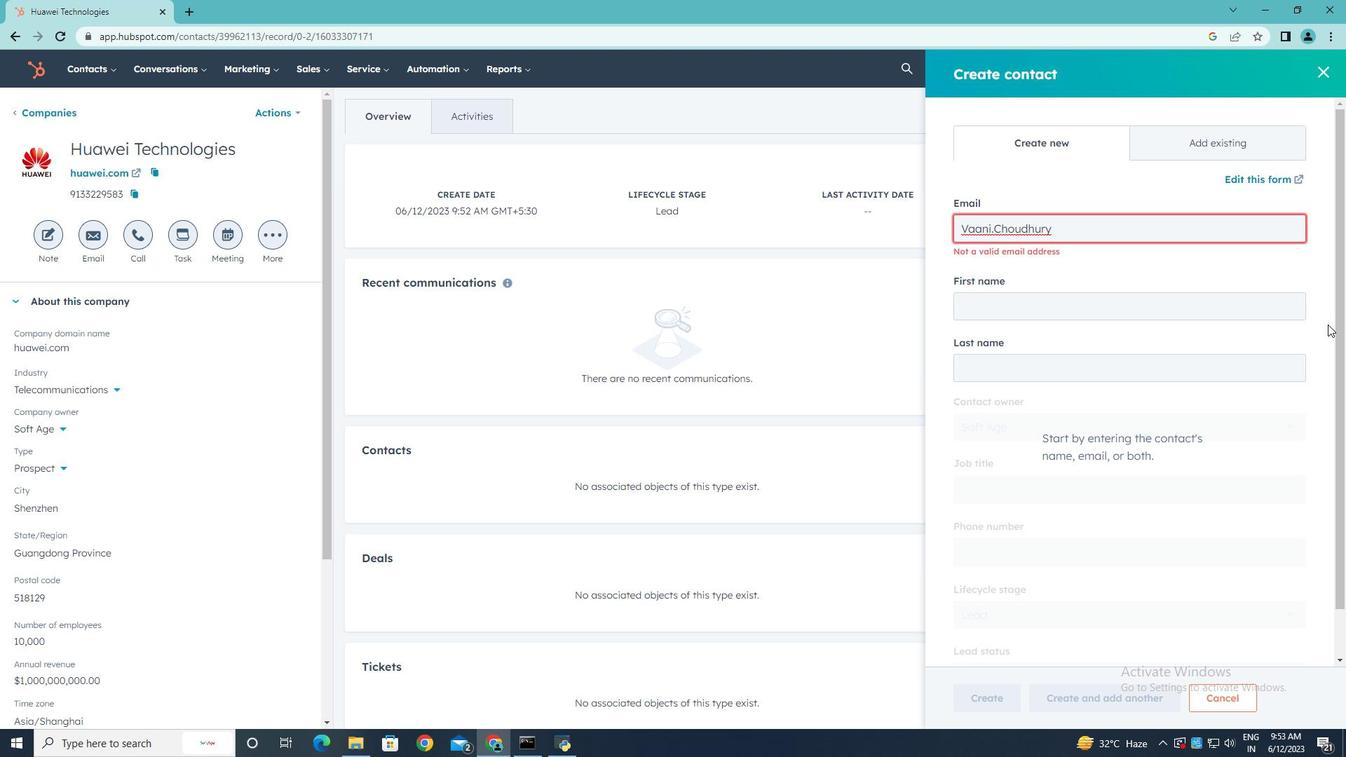 
Action: Key pressed .<Key.backspace><Key.shift><Key.shift><Key.shift><Key.shift><Key.shift><Key.shift><Key.shift><Key.shift><Key.shift><Key.shift><Key.shift>@huw<Key.backspace>awai.com
Screenshot: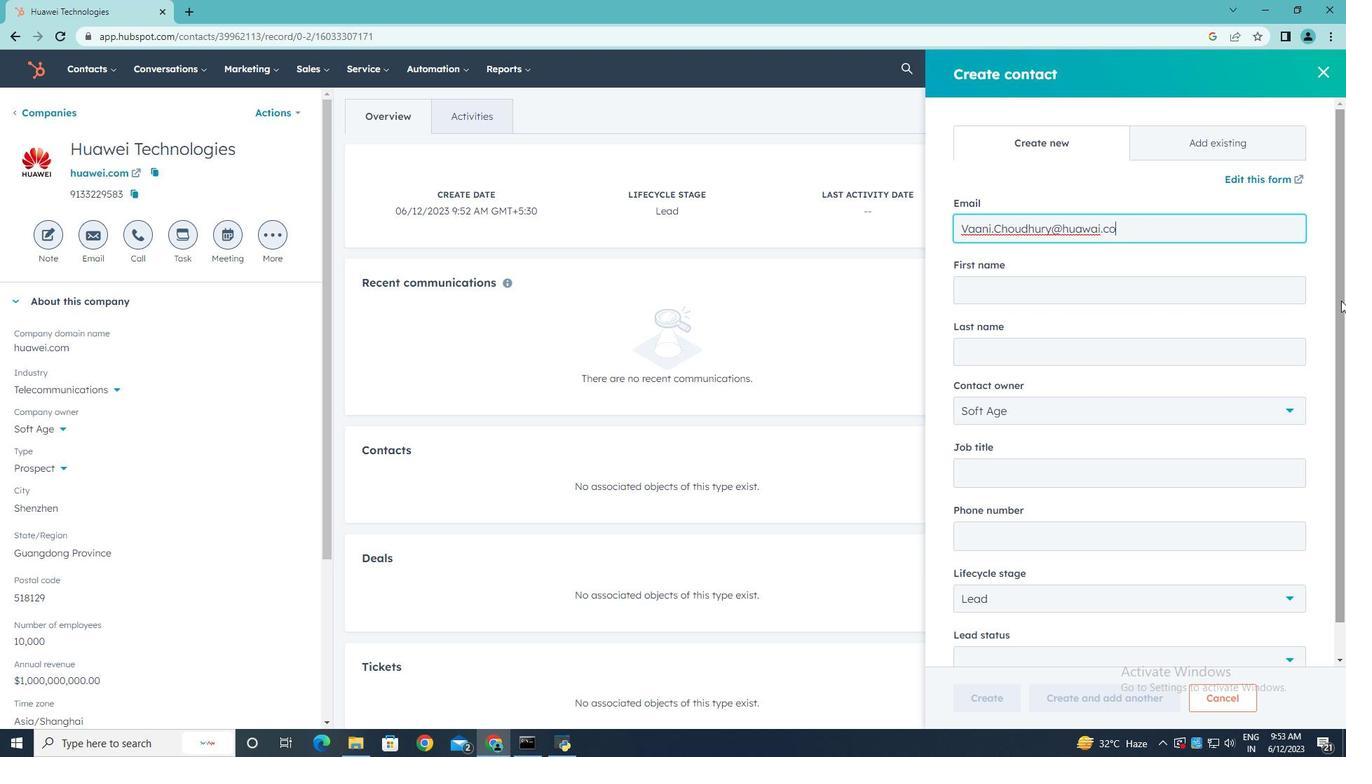 
Action: Mouse moved to (989, 293)
Screenshot: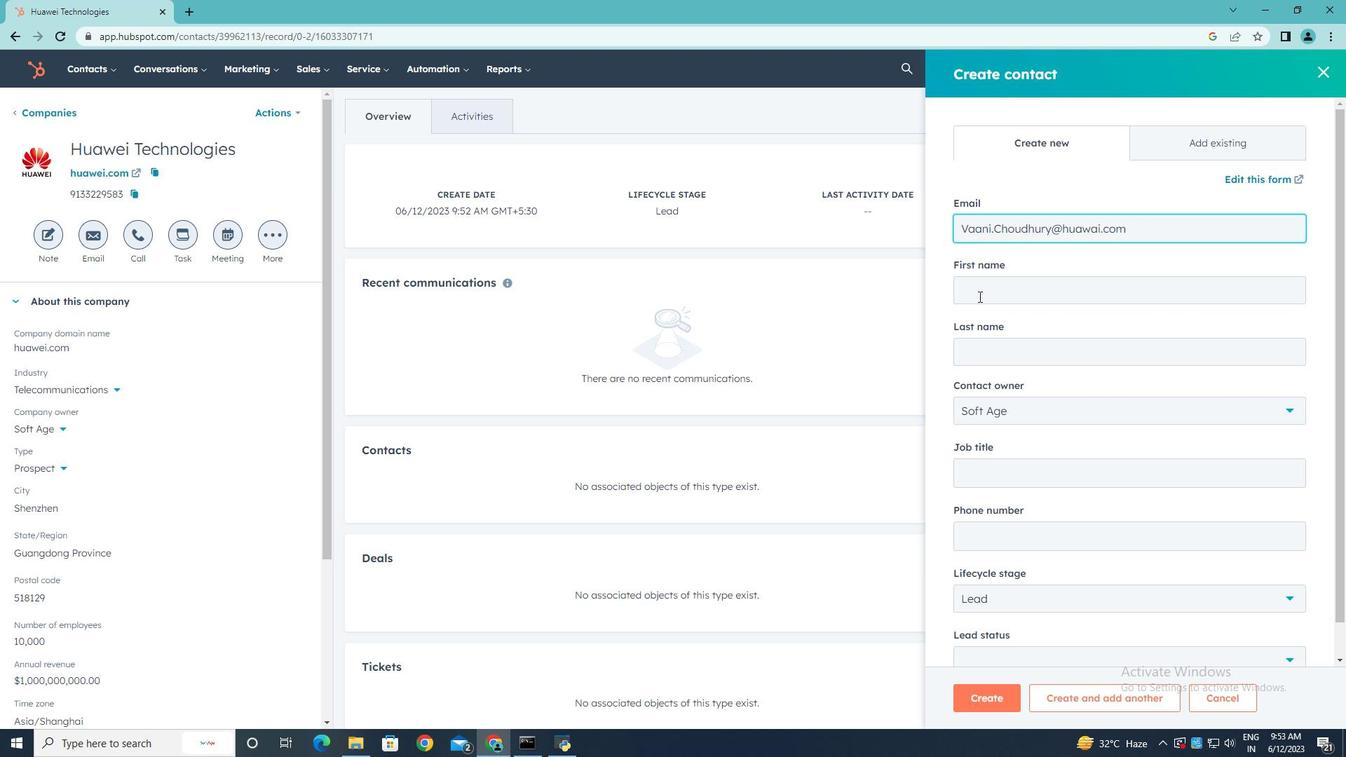 
Action: Mouse pressed left at (989, 293)
Screenshot: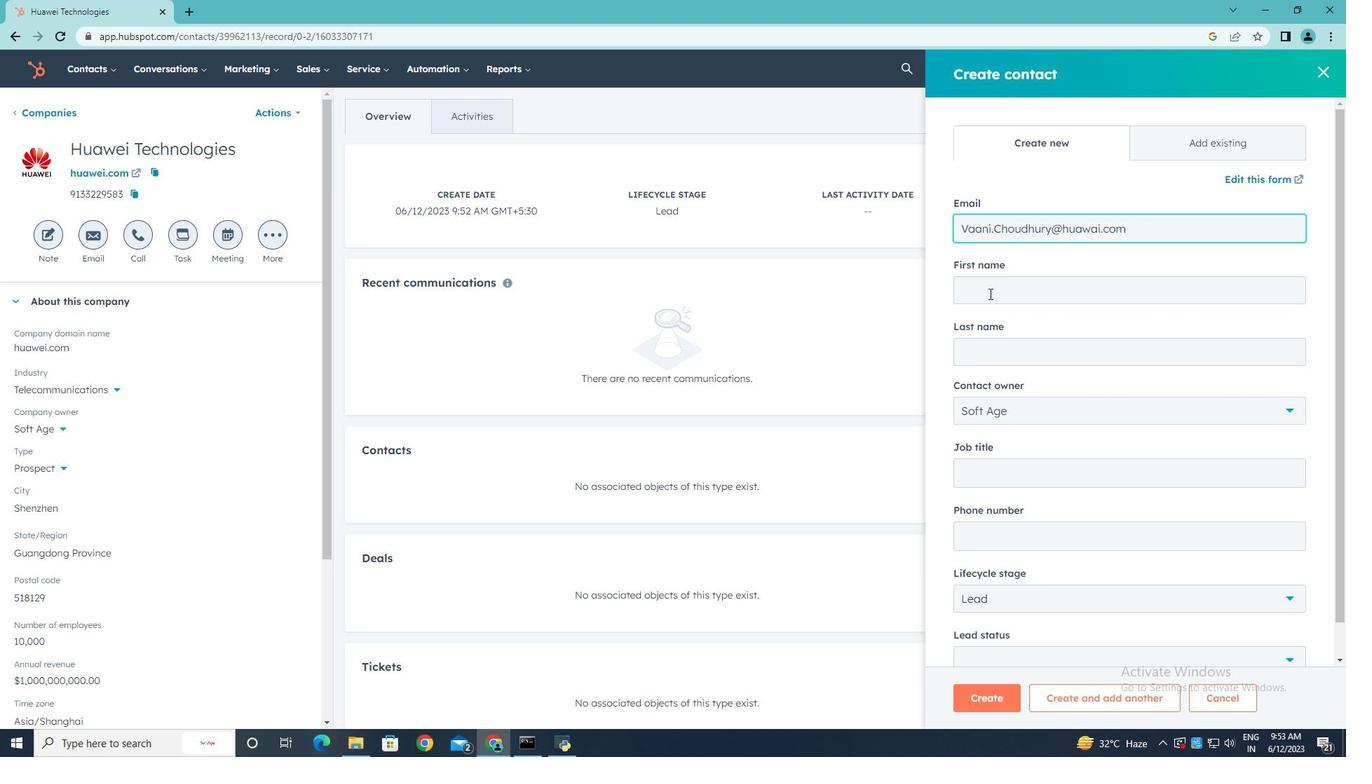 
Action: Key pressed <Key.shift>Vaani
Screenshot: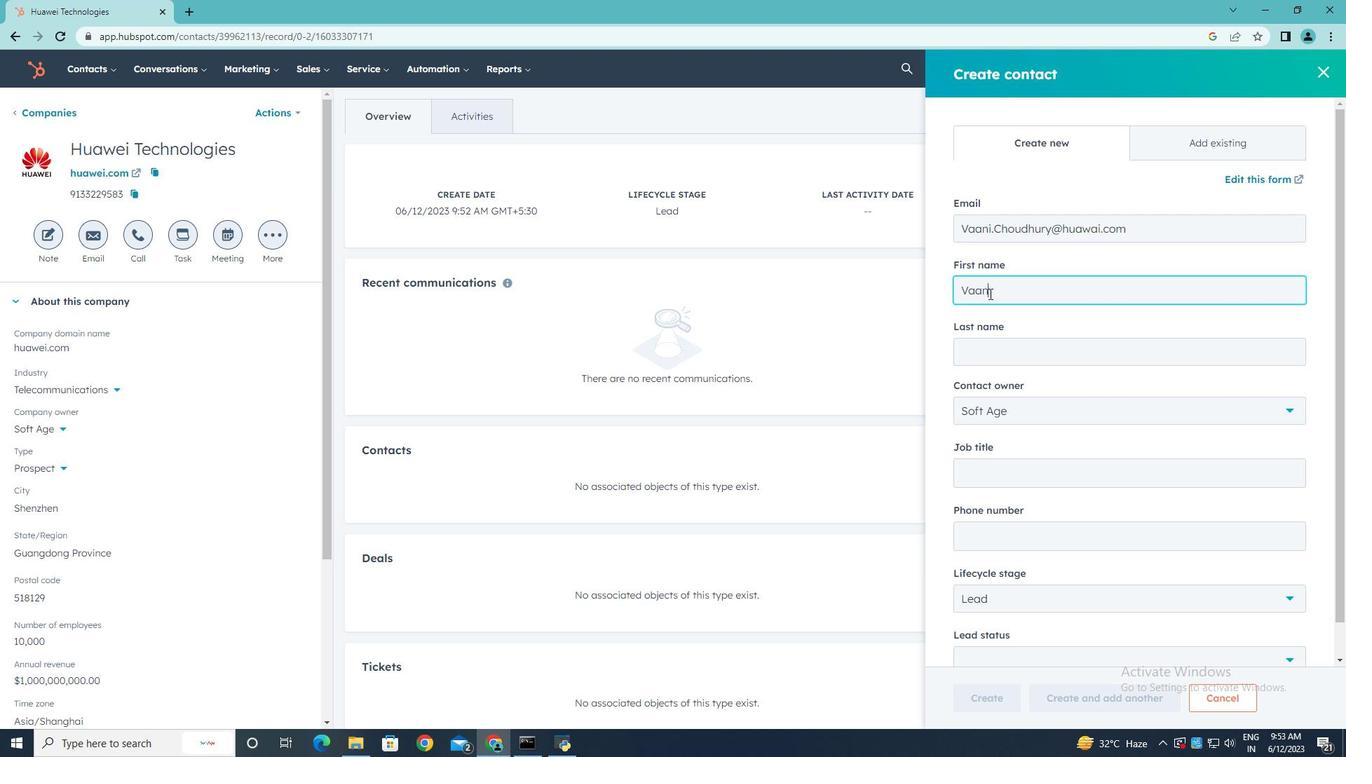 
Action: Mouse moved to (979, 348)
Screenshot: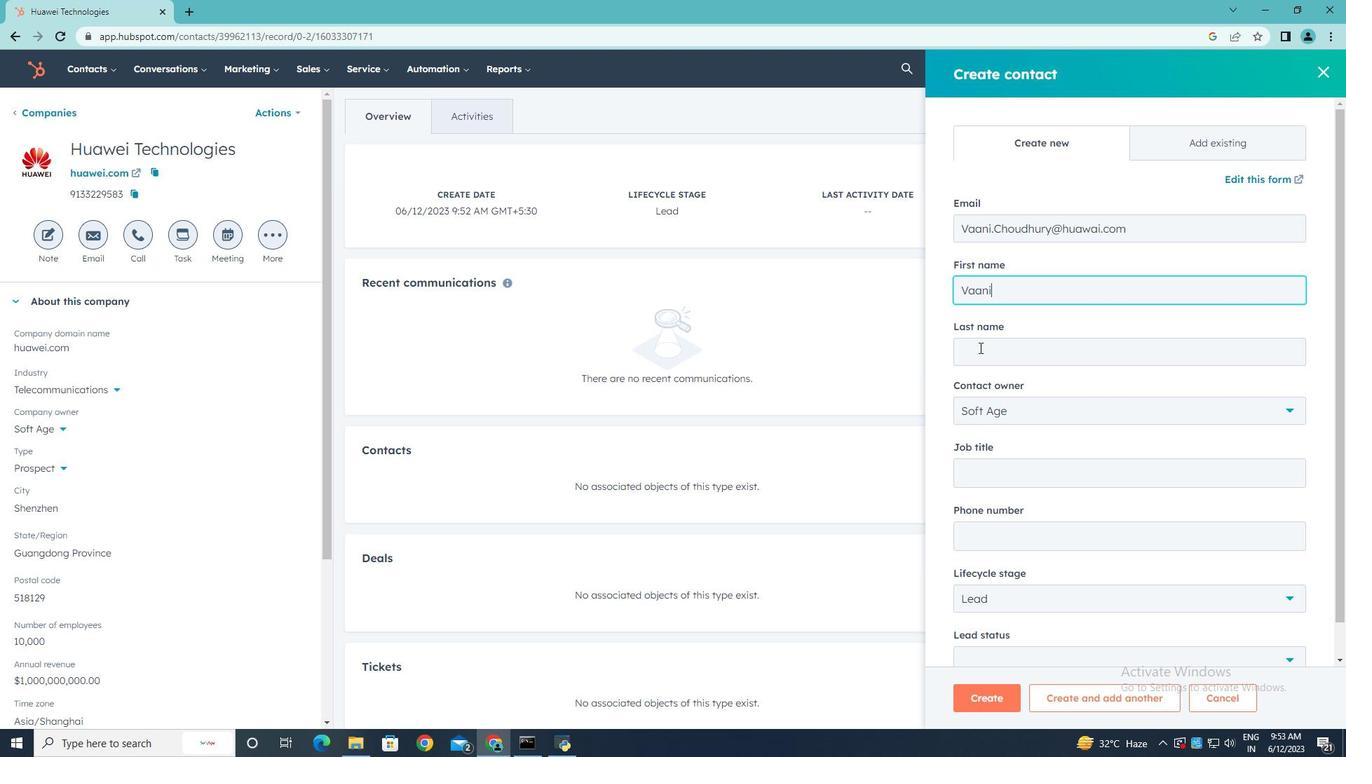 
Action: Mouse pressed left at (979, 348)
Screenshot: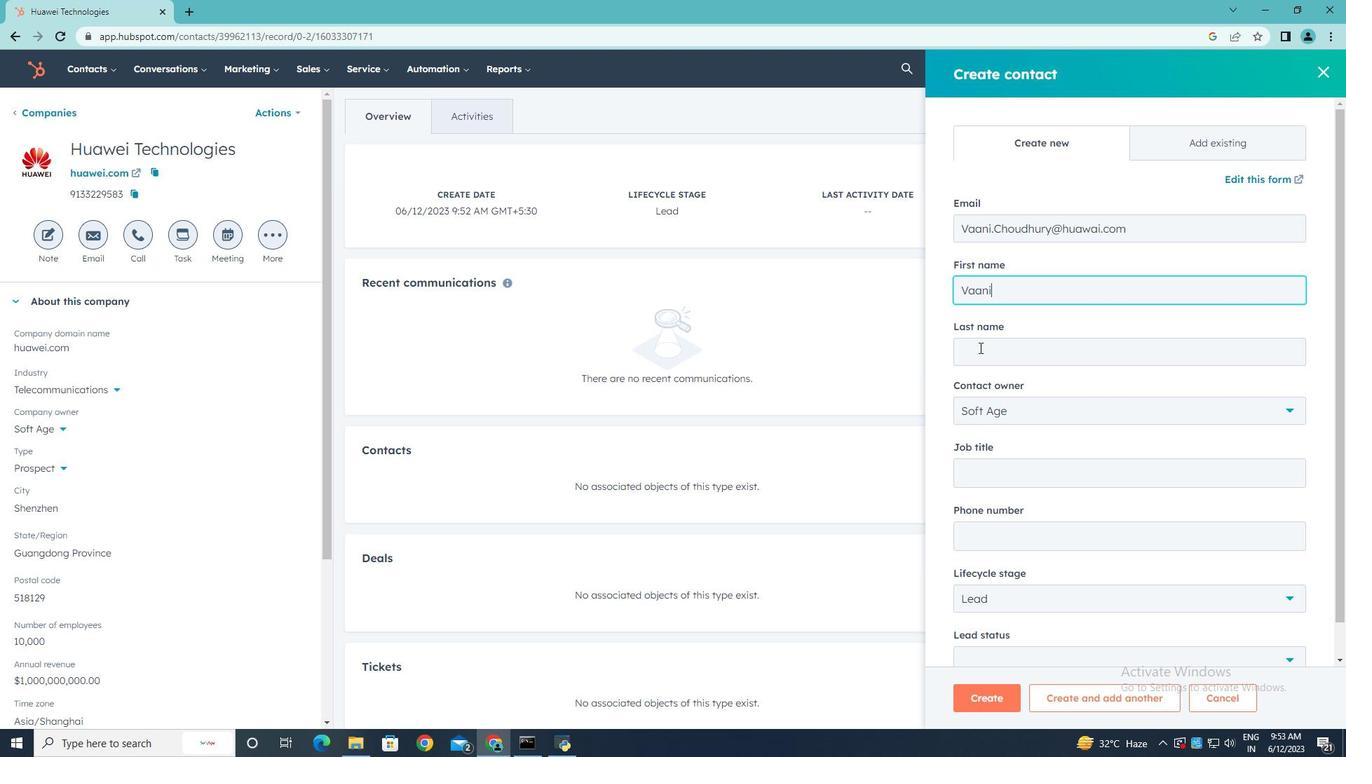 
Action: Key pressed <Key.shift>Choudhury
Screenshot: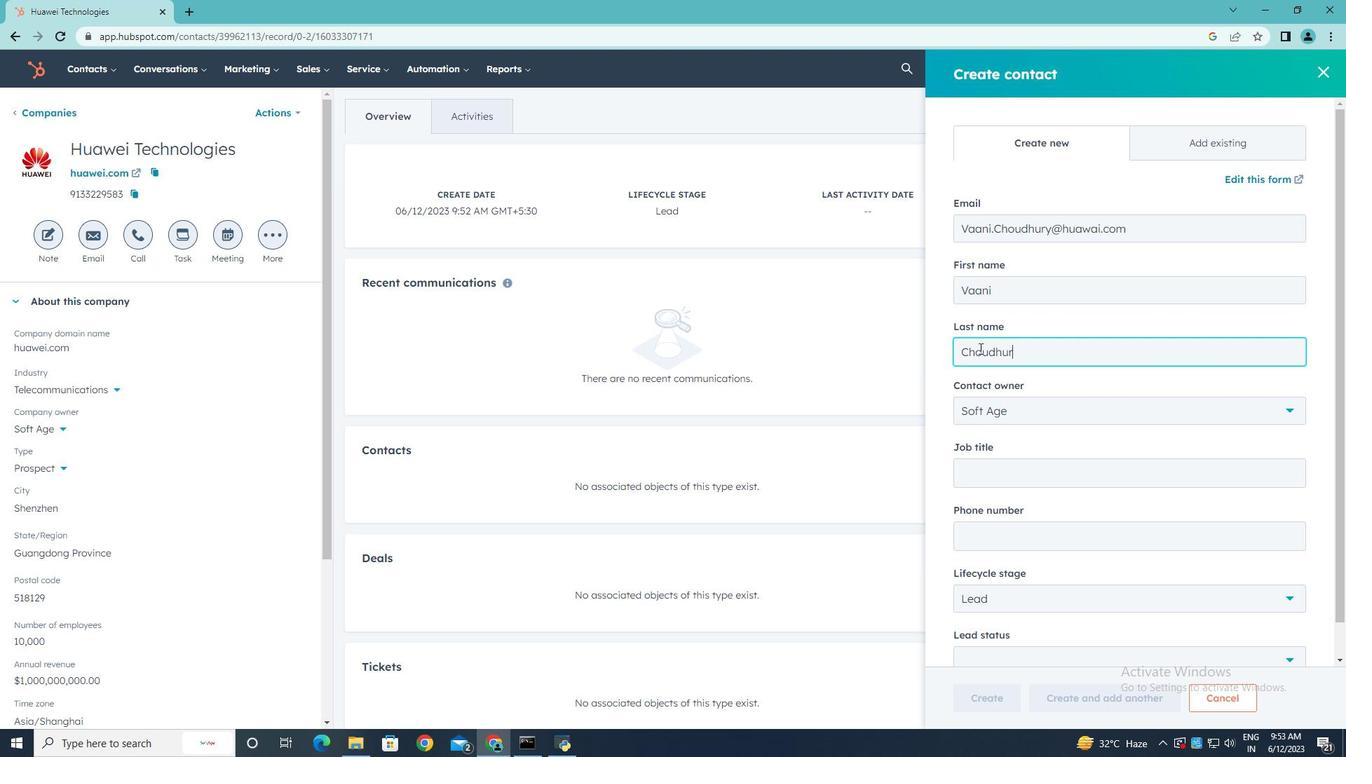 
Action: Mouse moved to (1020, 461)
Screenshot: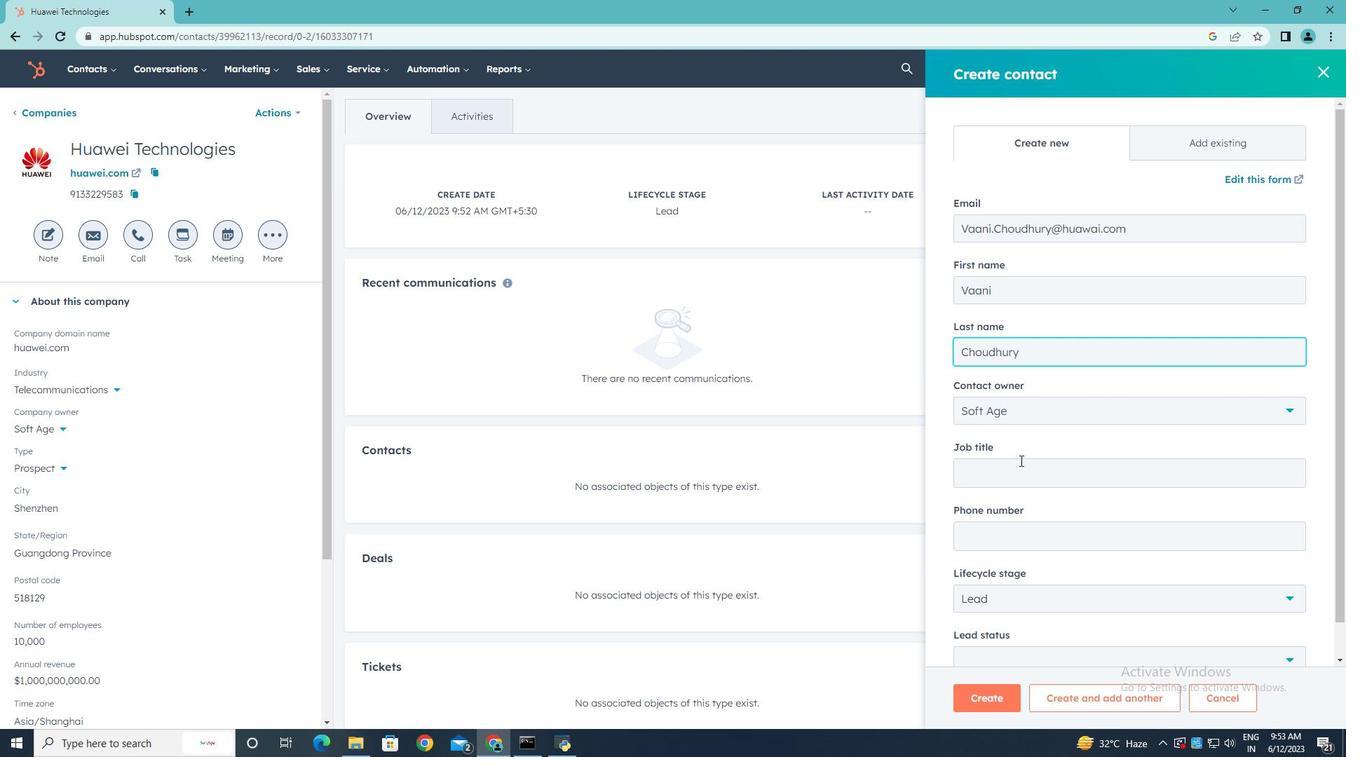 
Action: Mouse pressed left at (1020, 461)
Screenshot: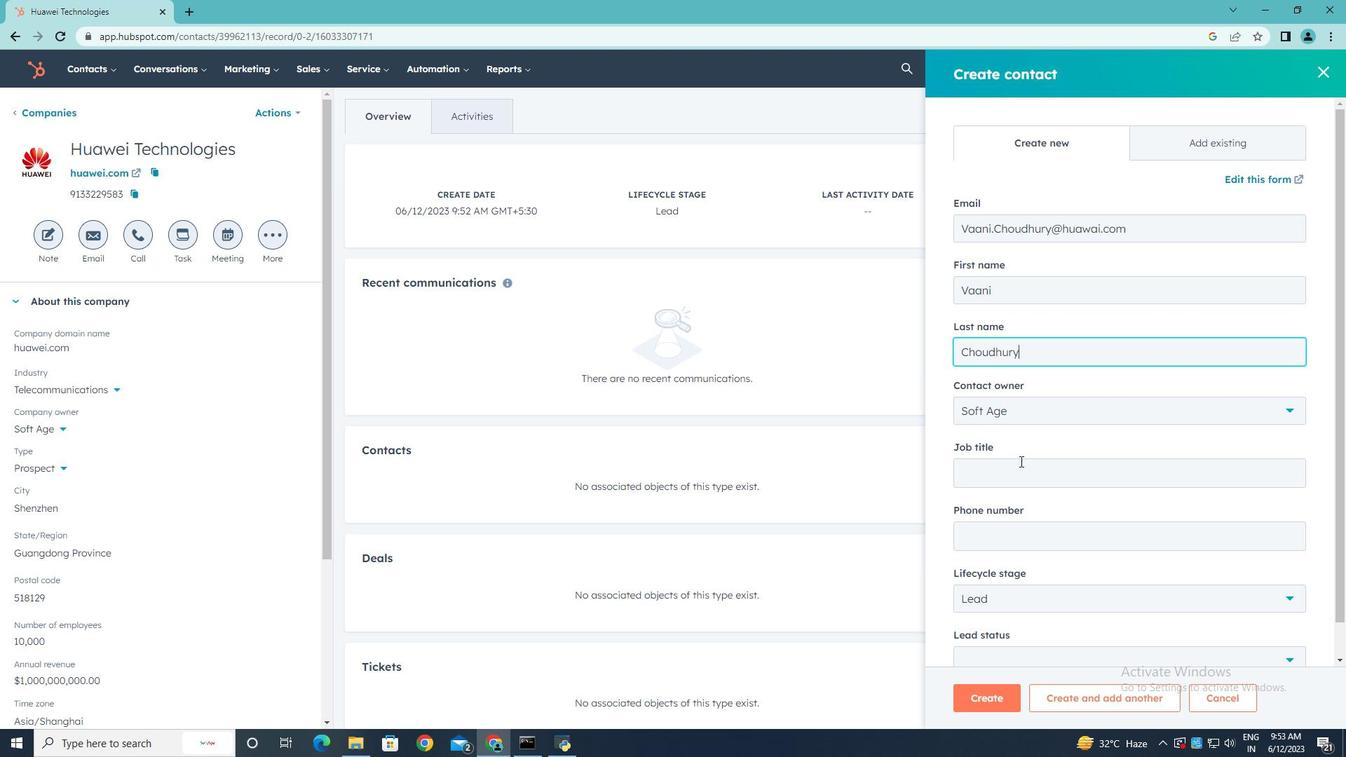 
Action: Key pressed <Key.shift><Key.shift><Key.shift><Key.shift><Key.shift><Key.shift><Key.shift><Key.shift>Software<Key.space><Key.shift>Engineer
Screenshot: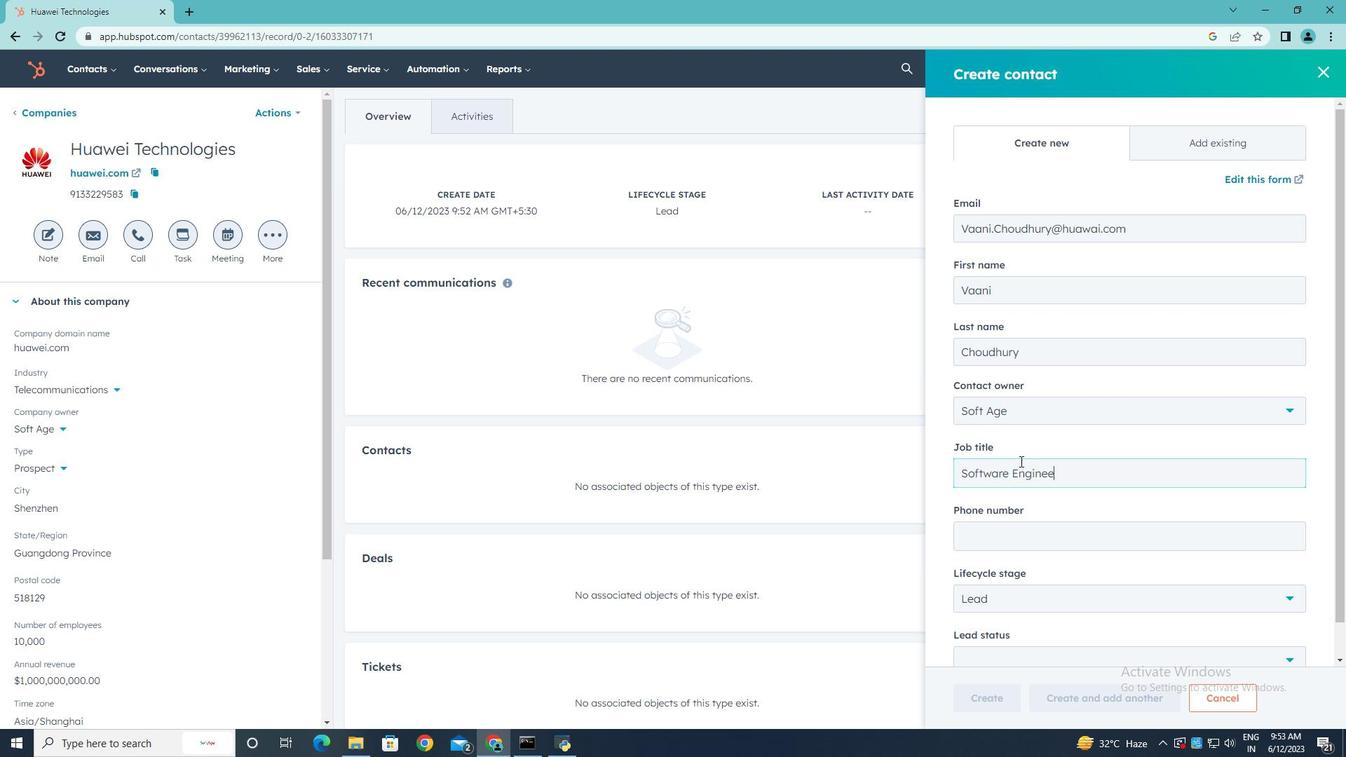 
Action: Mouse moved to (1008, 541)
Screenshot: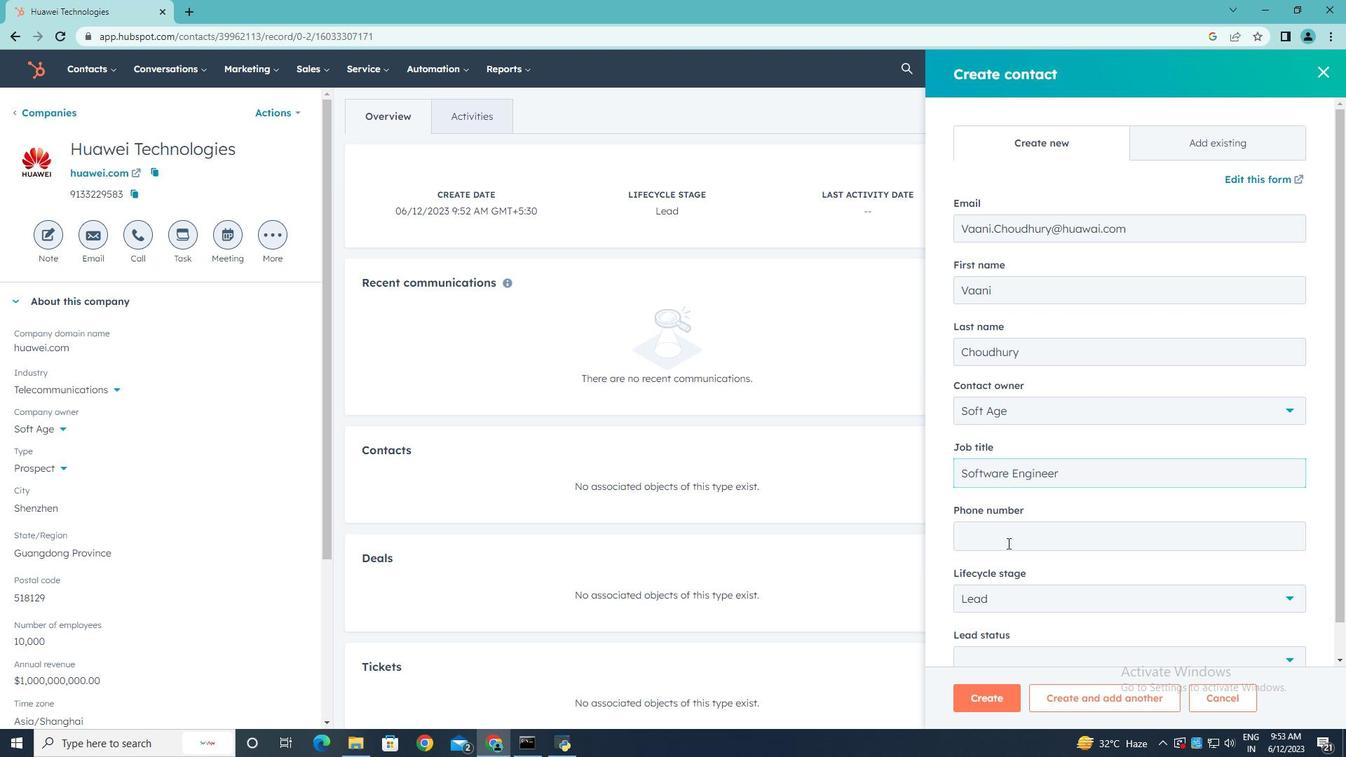 
Action: Mouse pressed left at (1008, 541)
Screenshot: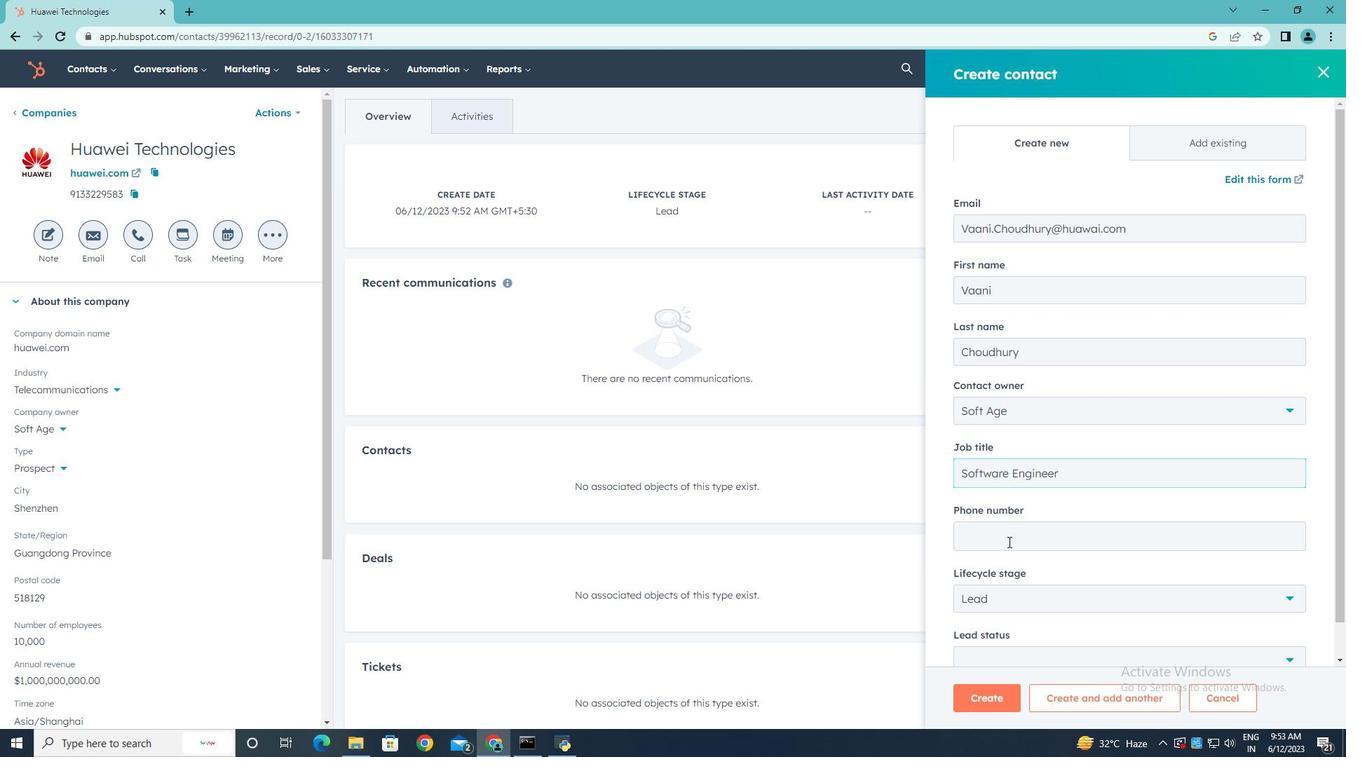 
Action: Key pressed 2025558902
Screenshot: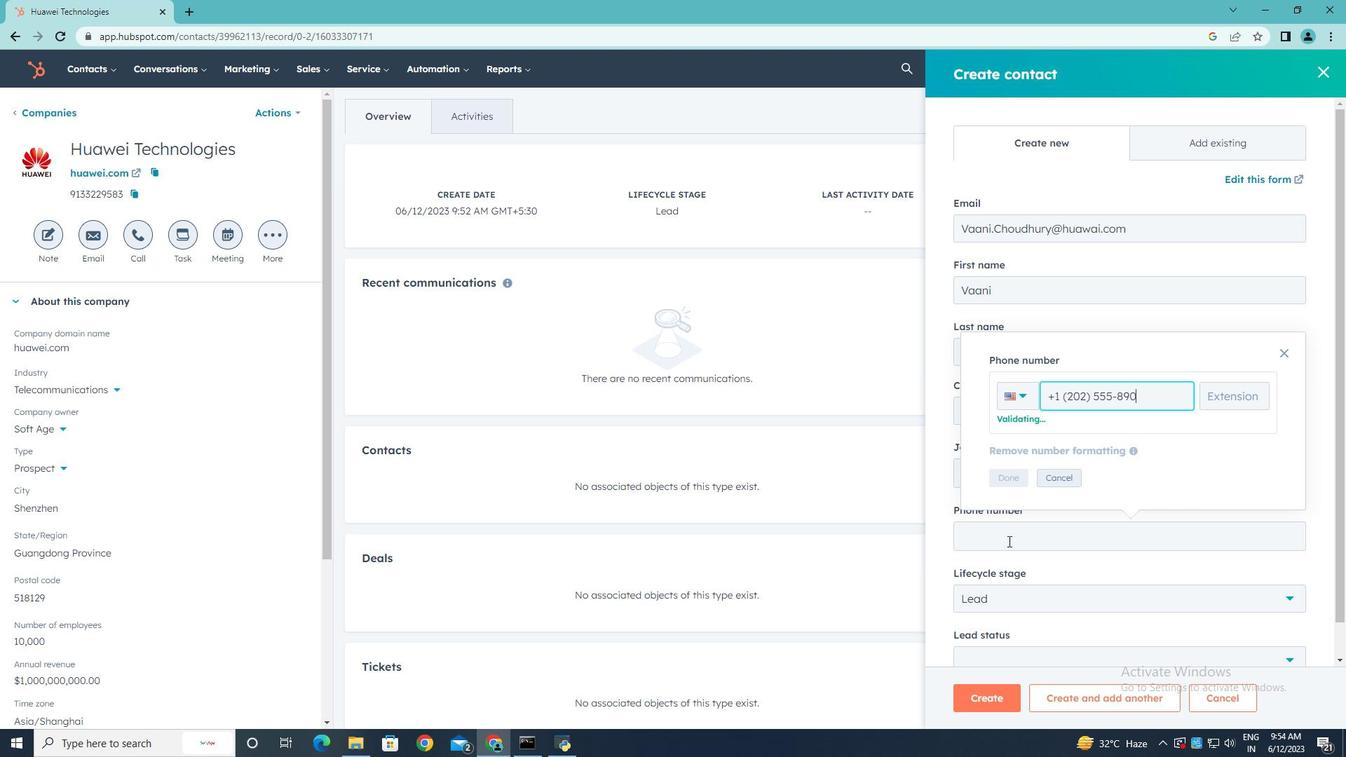 
Action: Mouse moved to (1009, 474)
Screenshot: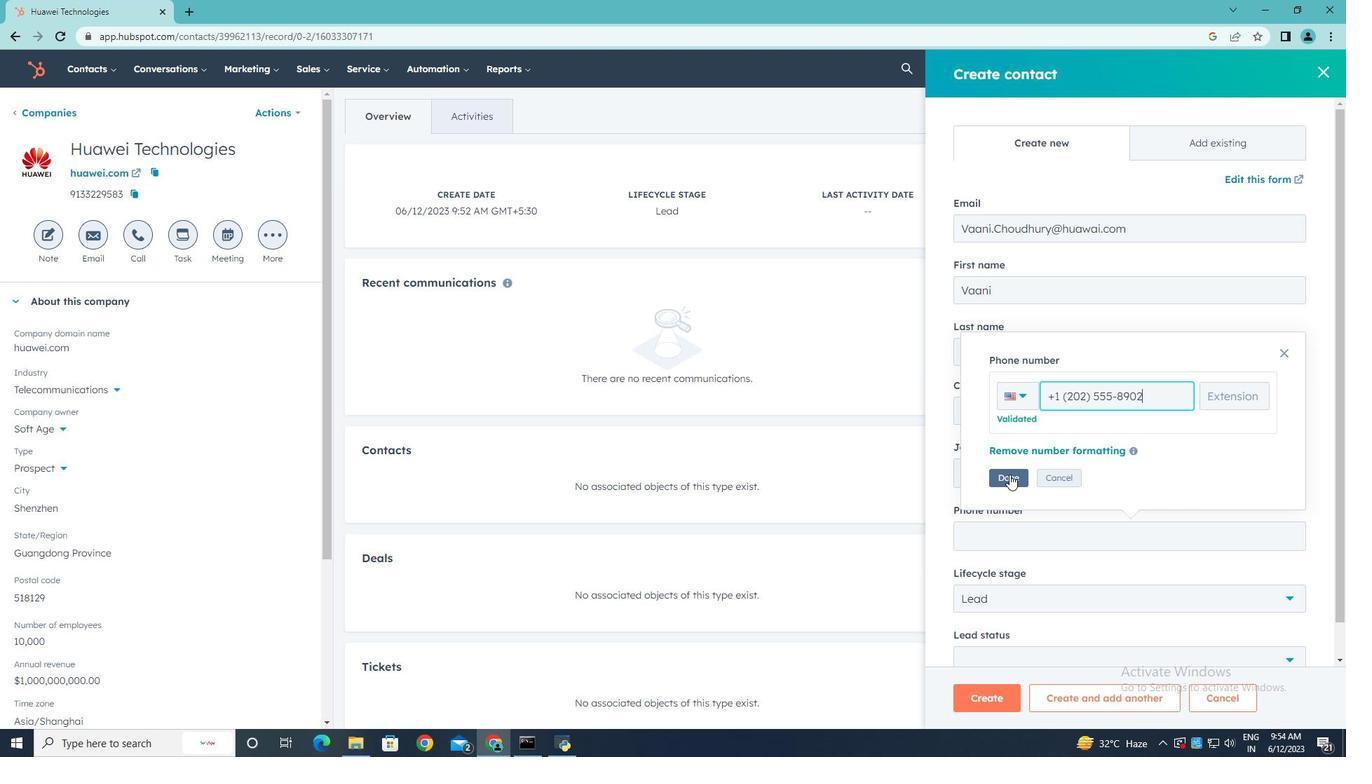 
Action: Mouse pressed left at (1009, 474)
Screenshot: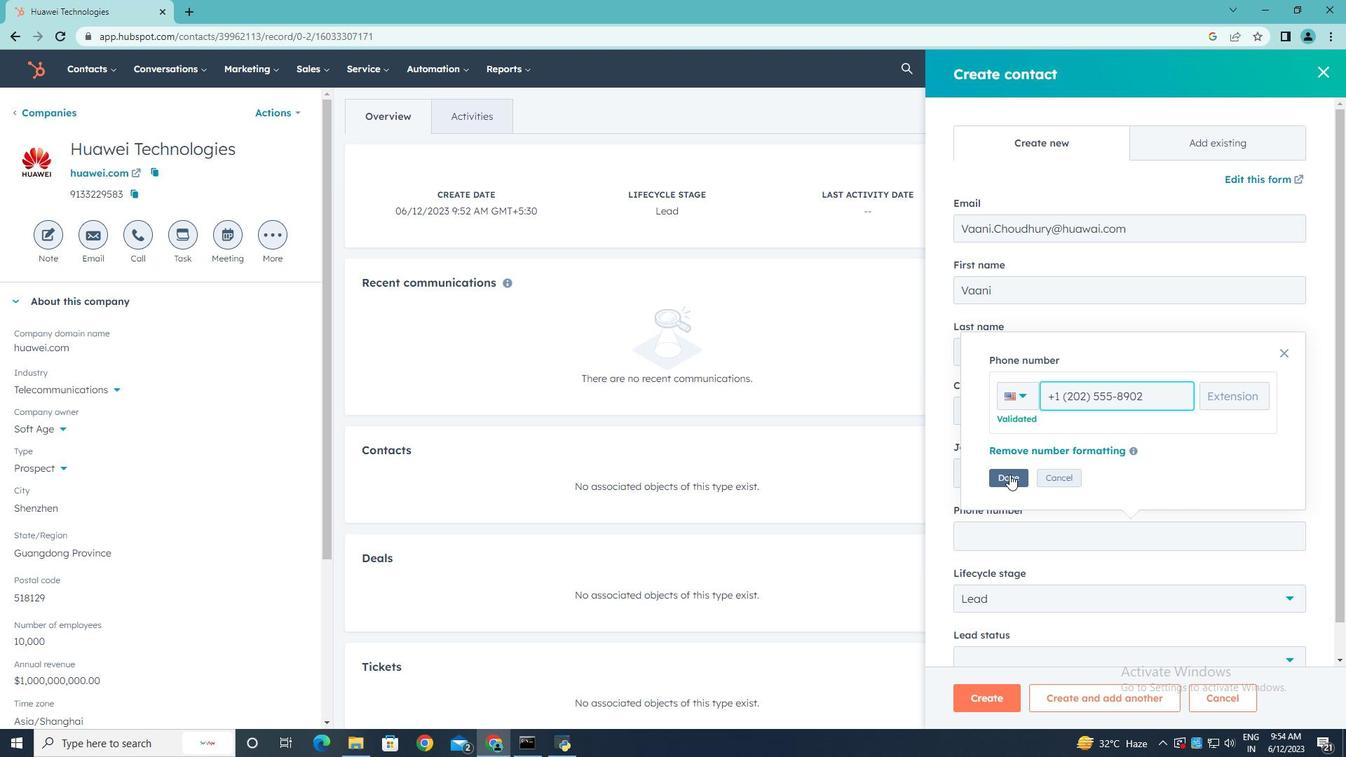 
Action: Mouse moved to (1062, 600)
Screenshot: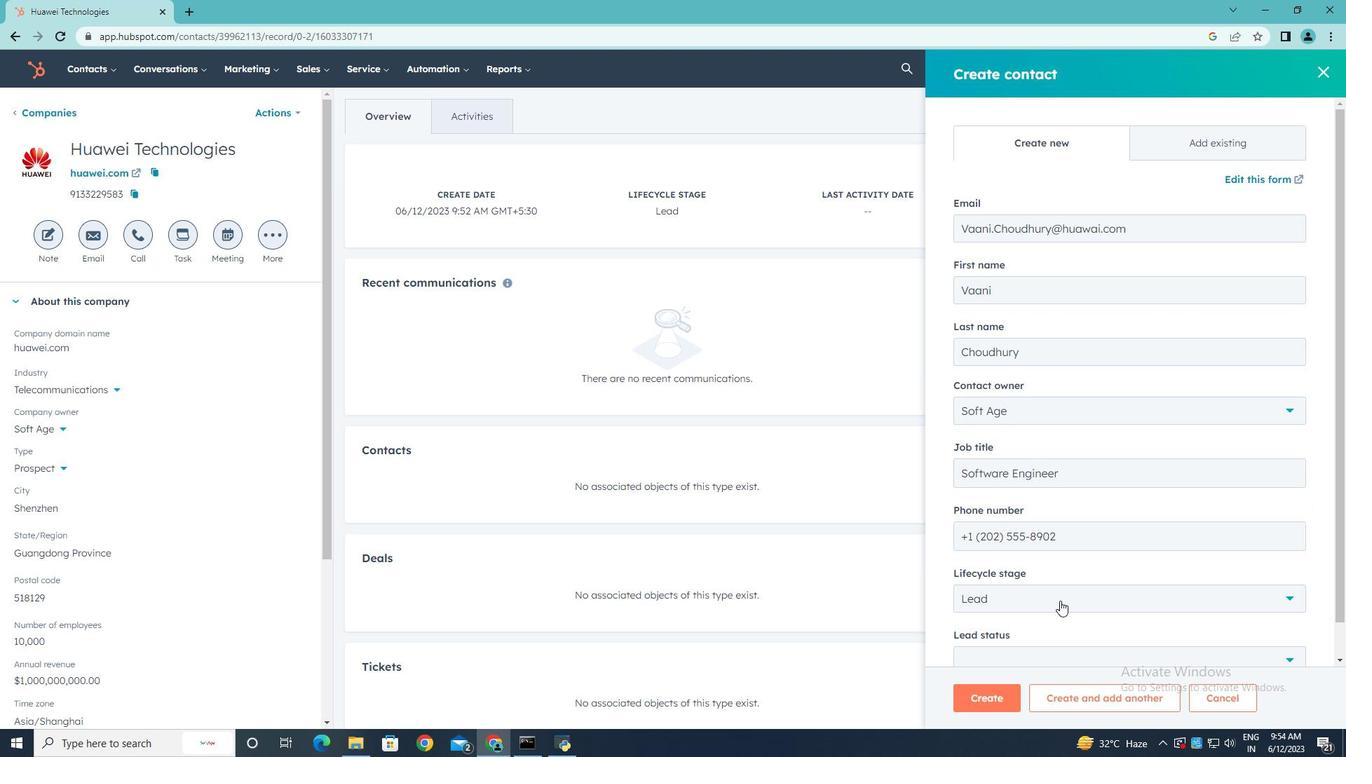 
Action: Mouse pressed left at (1062, 600)
Screenshot: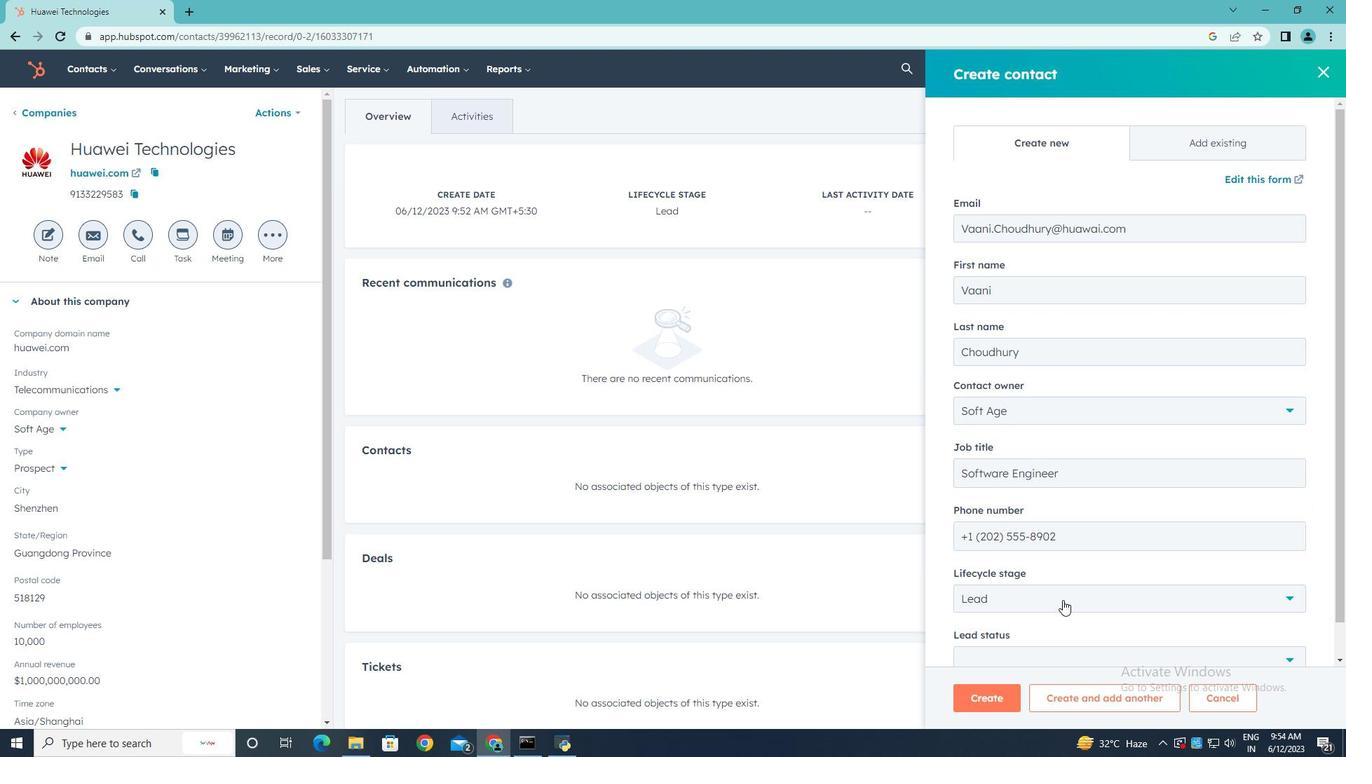 
Action: Mouse moved to (997, 464)
Screenshot: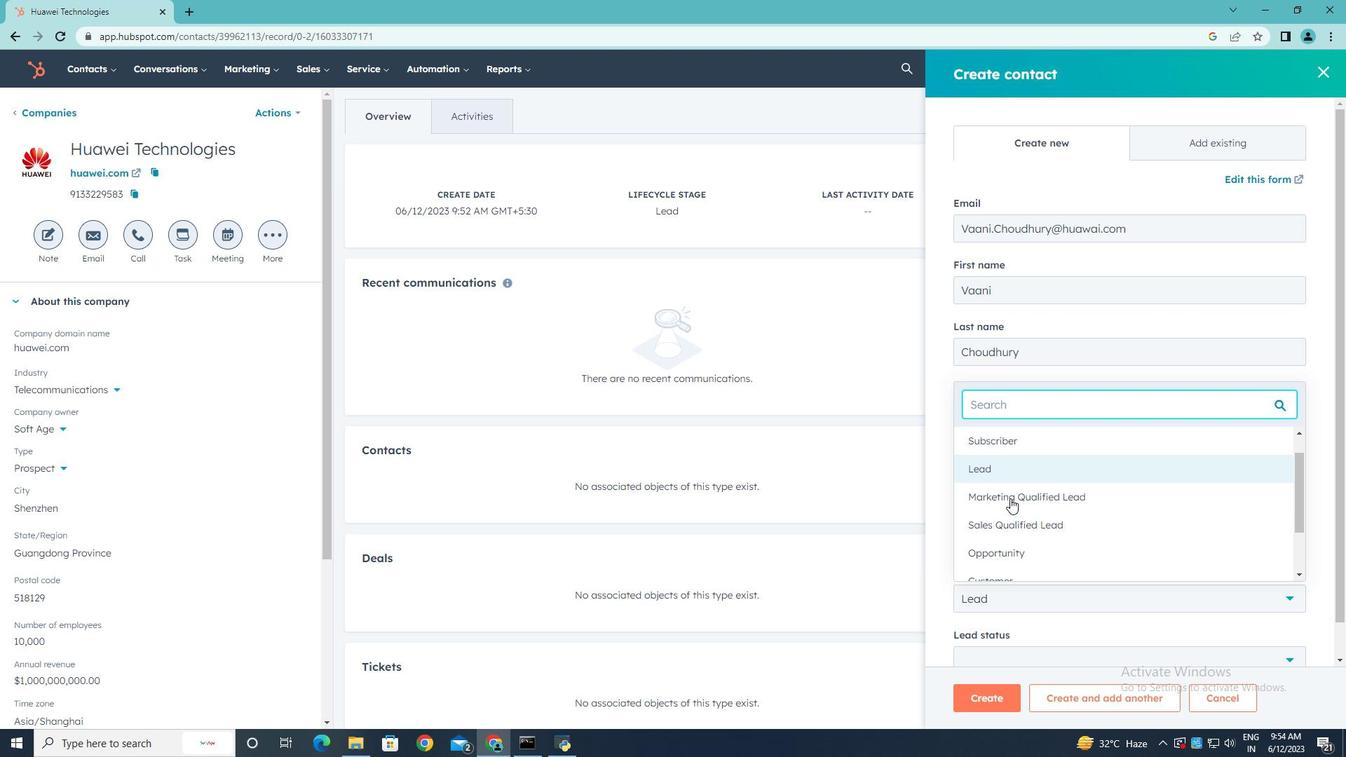 
Action: Mouse pressed left at (997, 464)
Screenshot: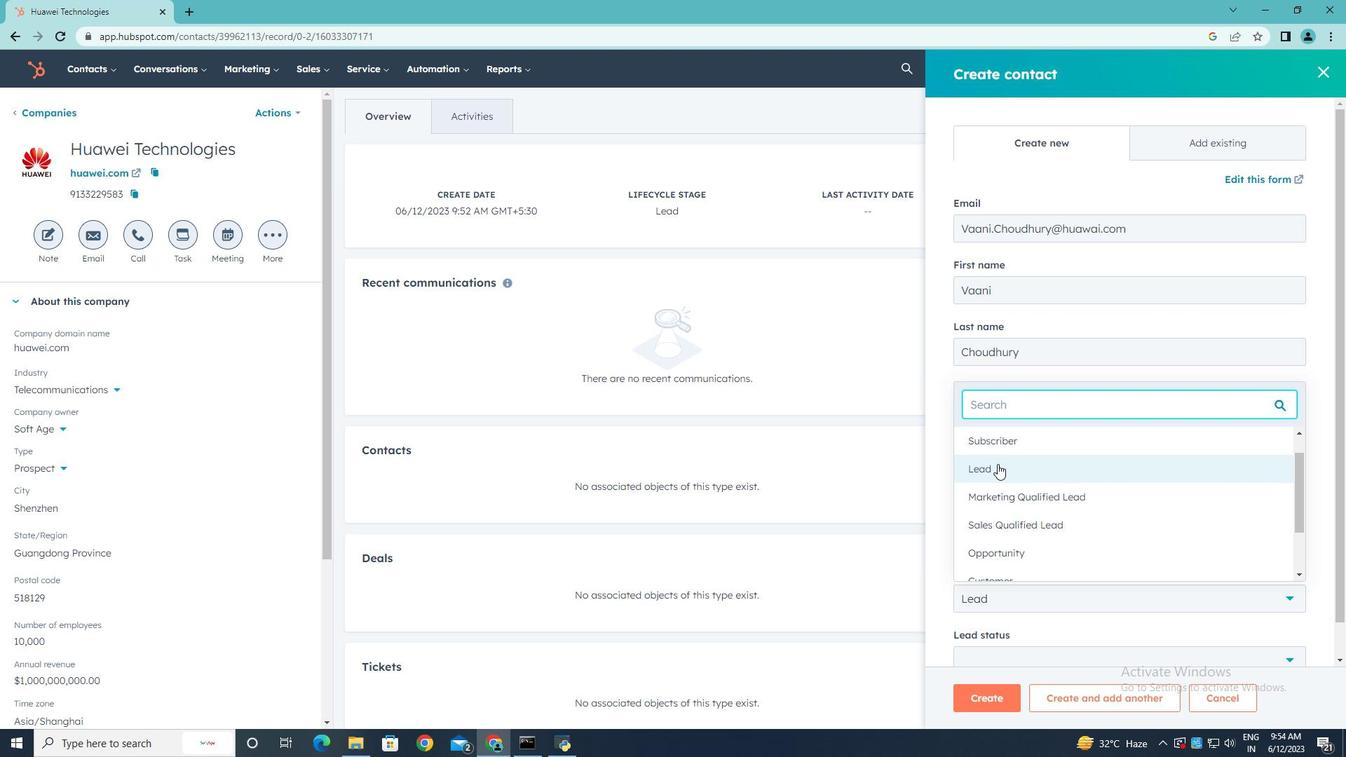 
Action: Mouse moved to (986, 616)
Screenshot: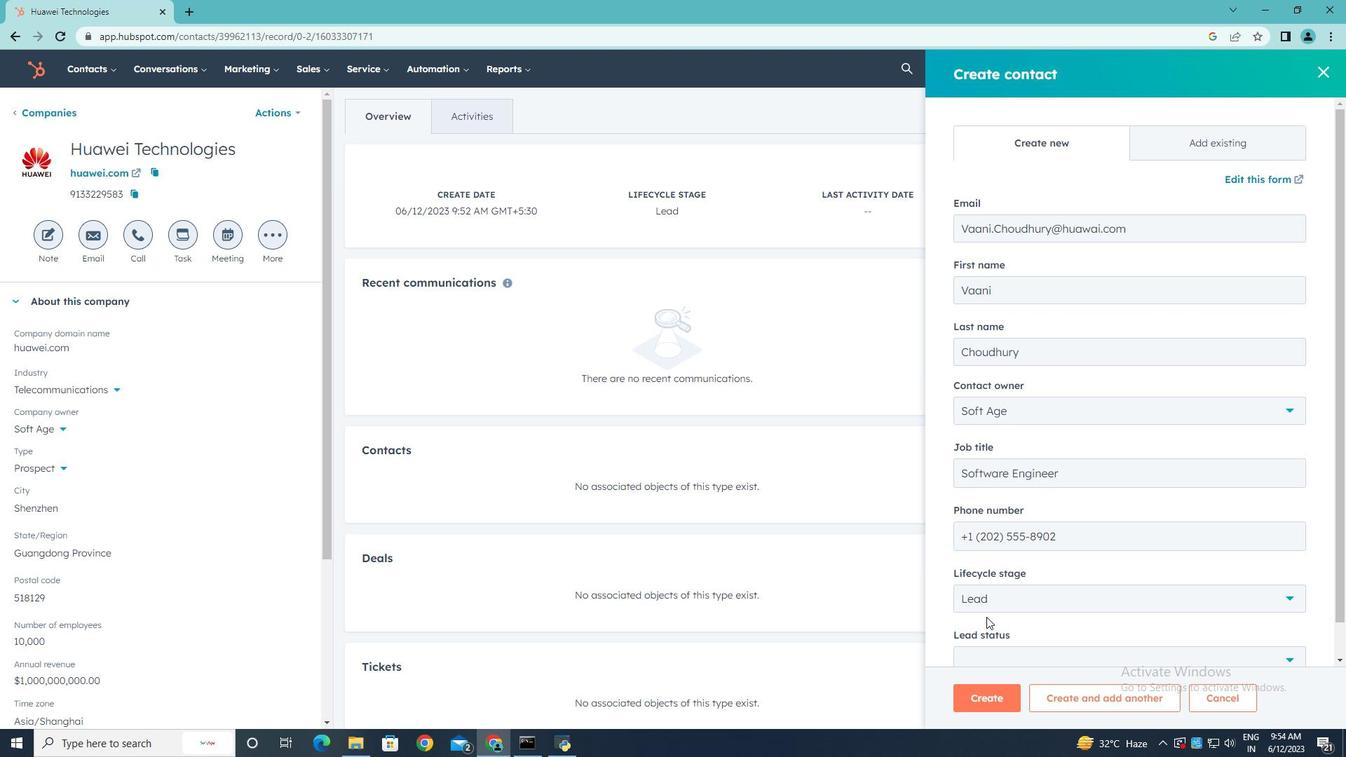 
Action: Mouse scrolled (986, 616) with delta (0, 0)
Screenshot: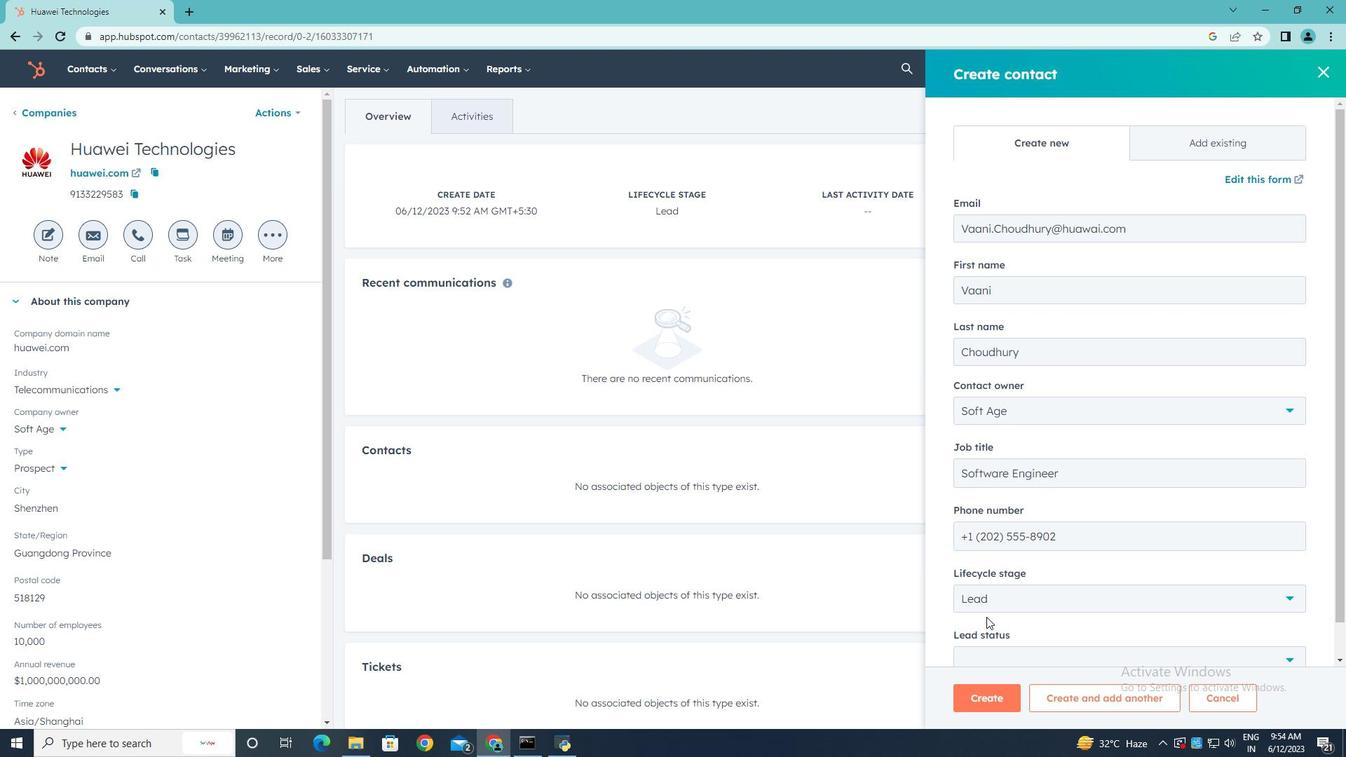 
Action: Mouse scrolled (986, 616) with delta (0, 0)
Screenshot: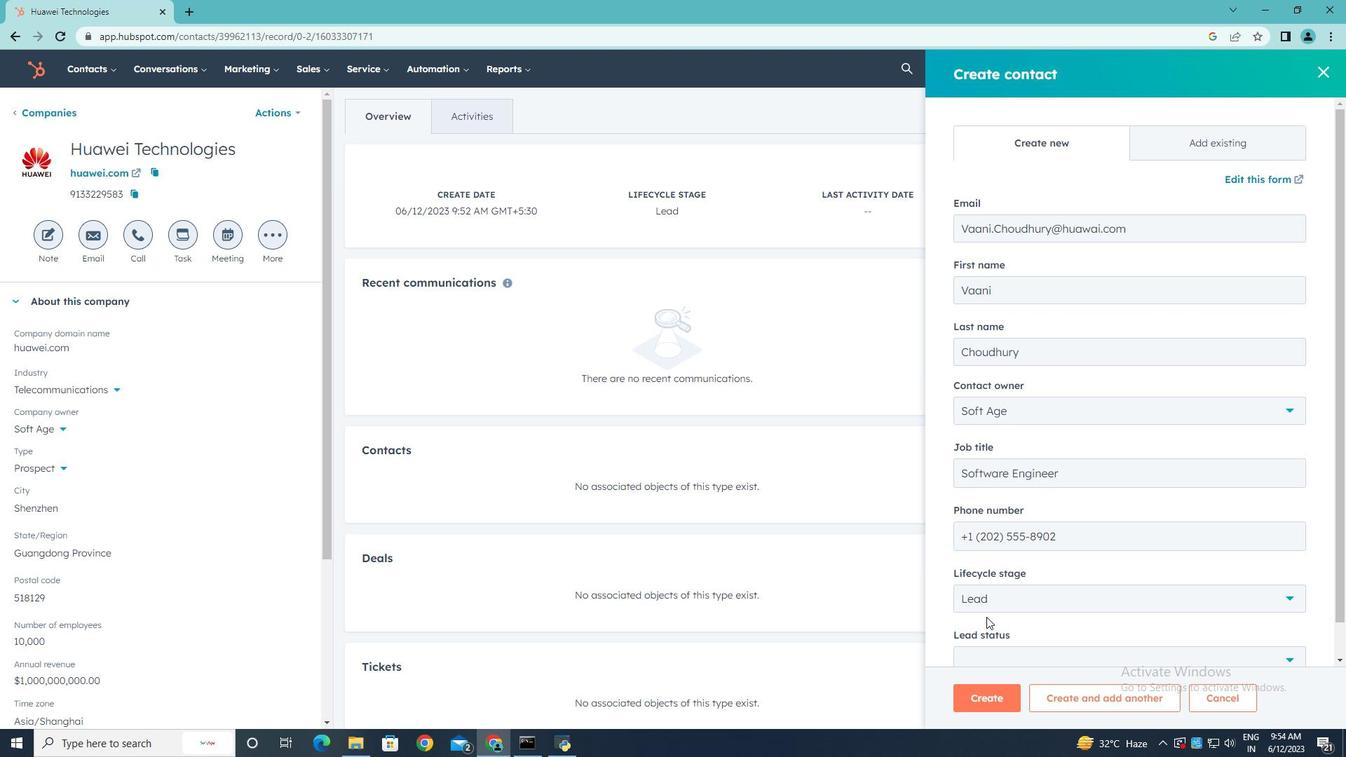 
Action: Mouse pressed left at (986, 616)
Screenshot: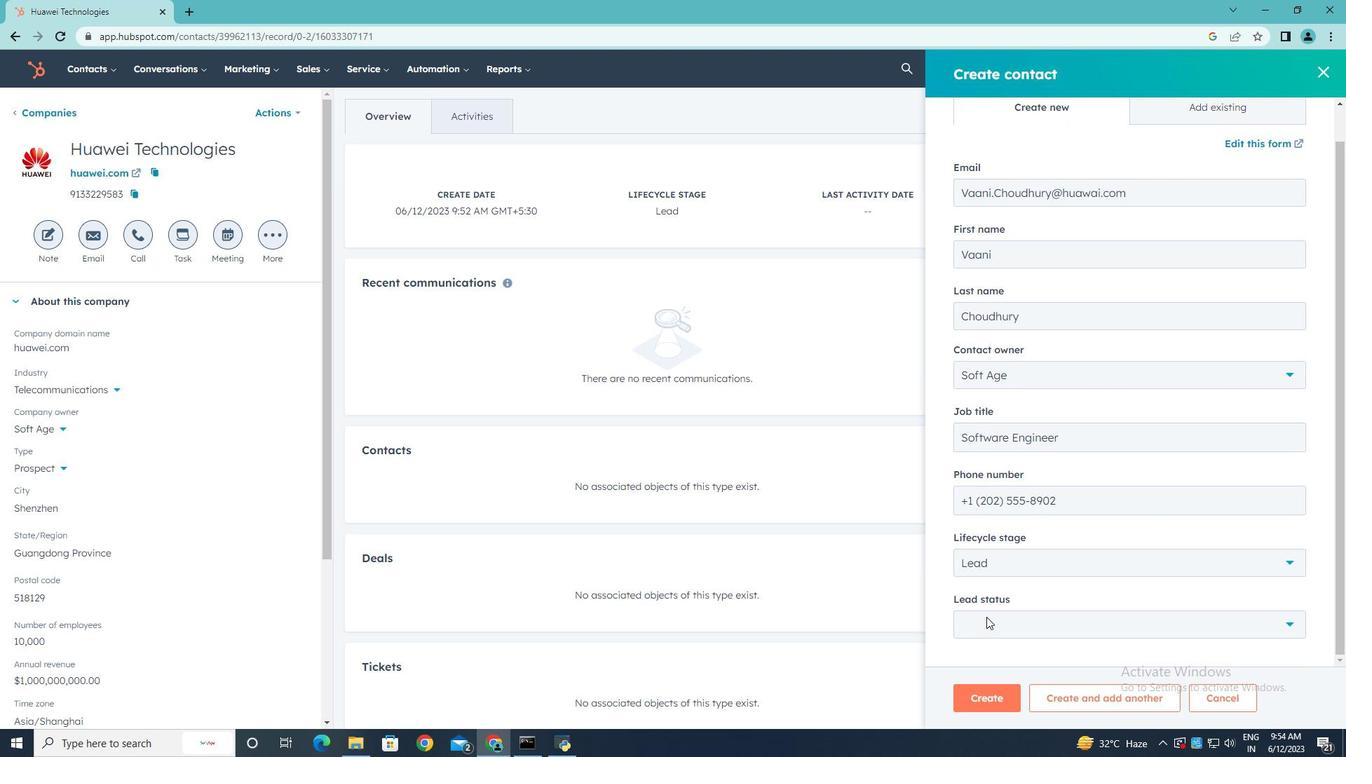 
Action: Mouse moved to (1006, 528)
Screenshot: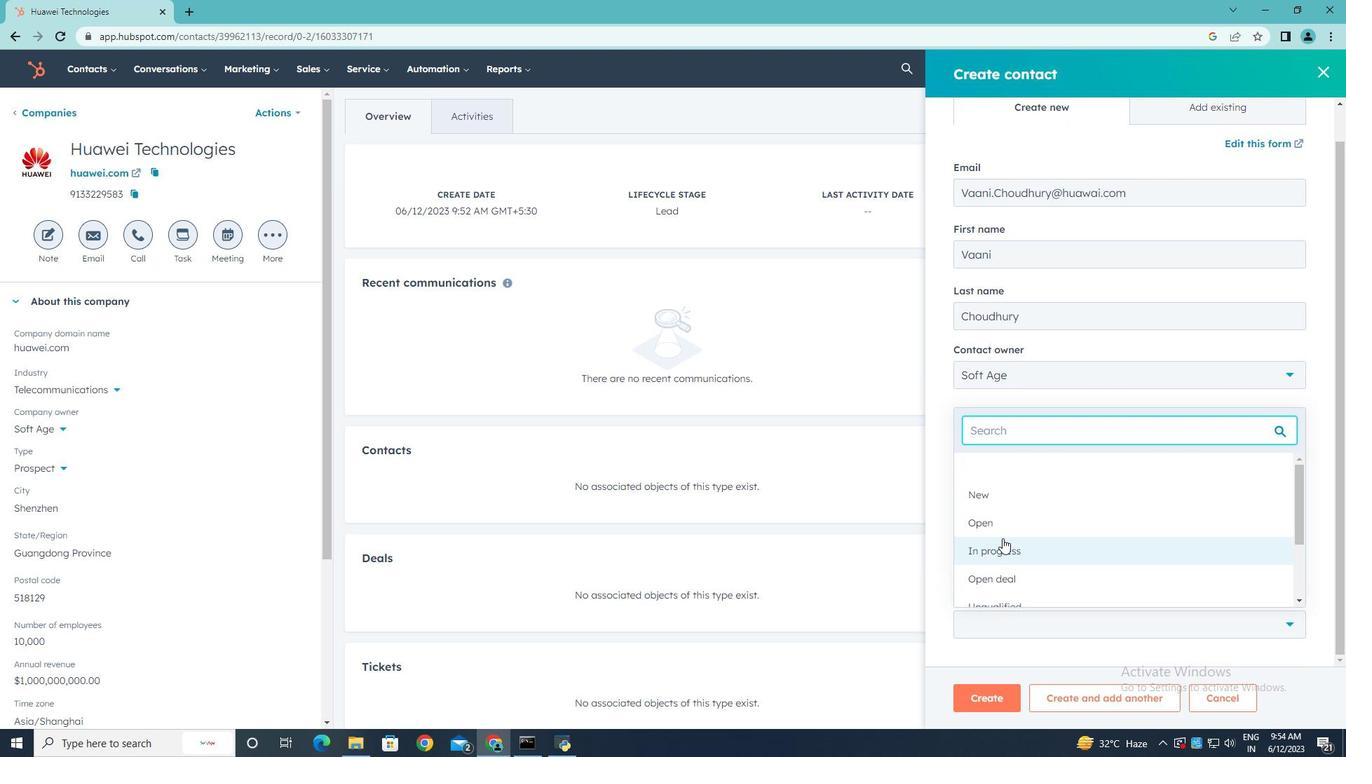 
Action: Mouse pressed left at (1006, 528)
Screenshot: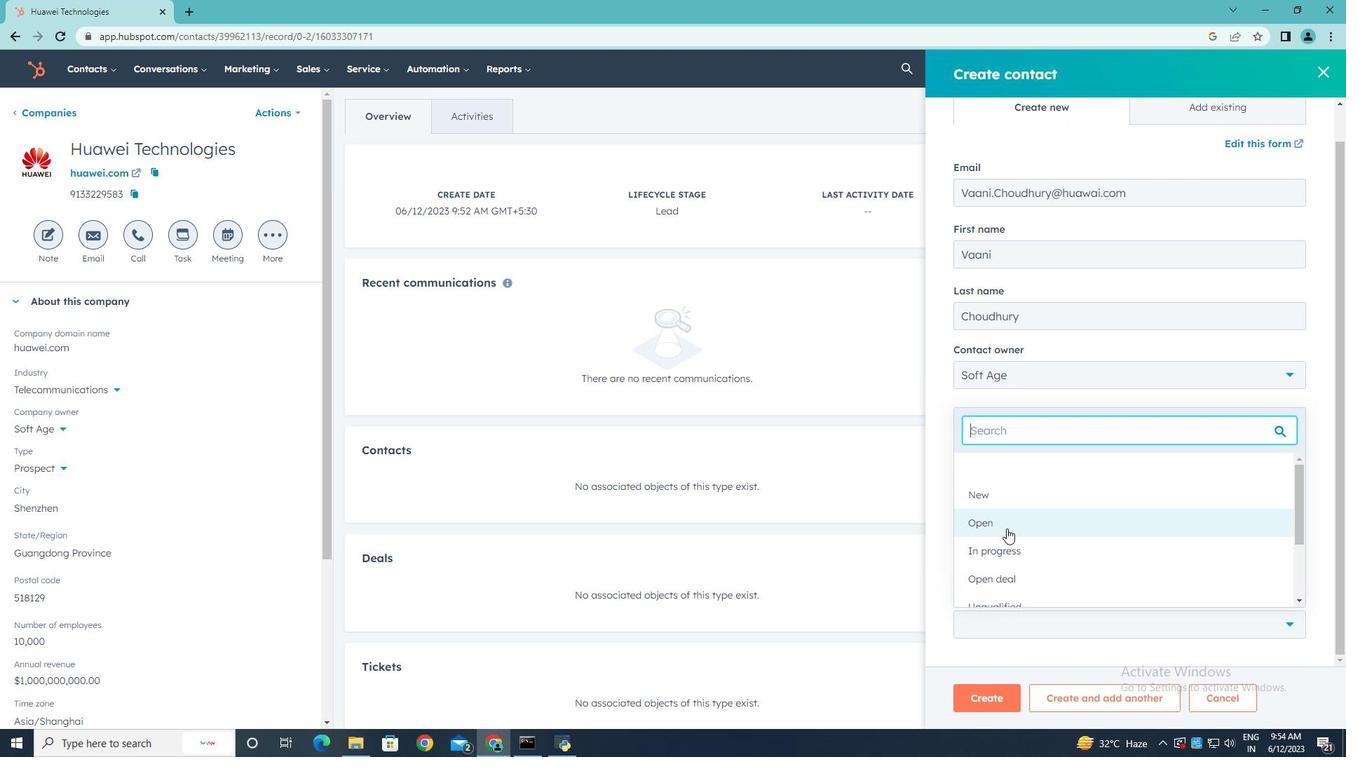 
Action: Mouse scrolled (1006, 527) with delta (0, 0)
Screenshot: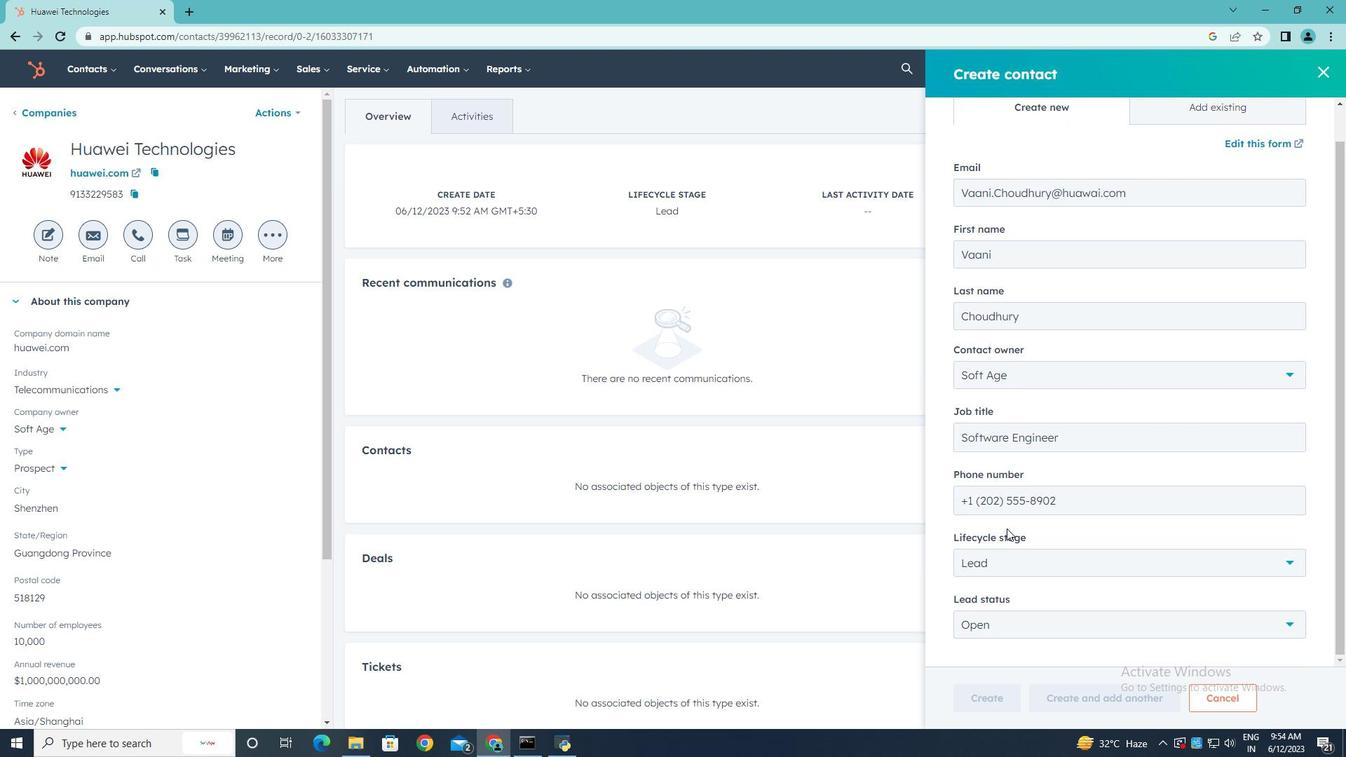 
Action: Mouse scrolled (1006, 527) with delta (0, 0)
Screenshot: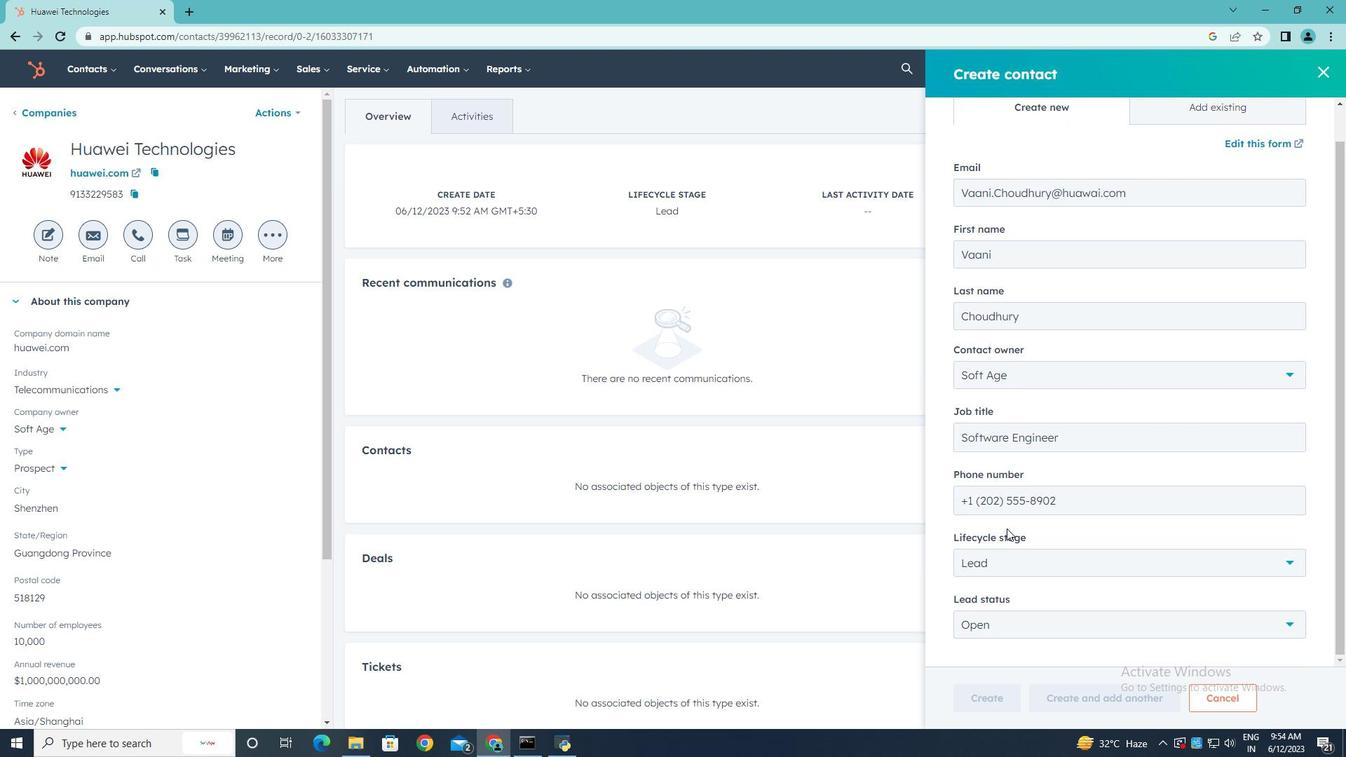 
Action: Mouse scrolled (1006, 527) with delta (0, 0)
Screenshot: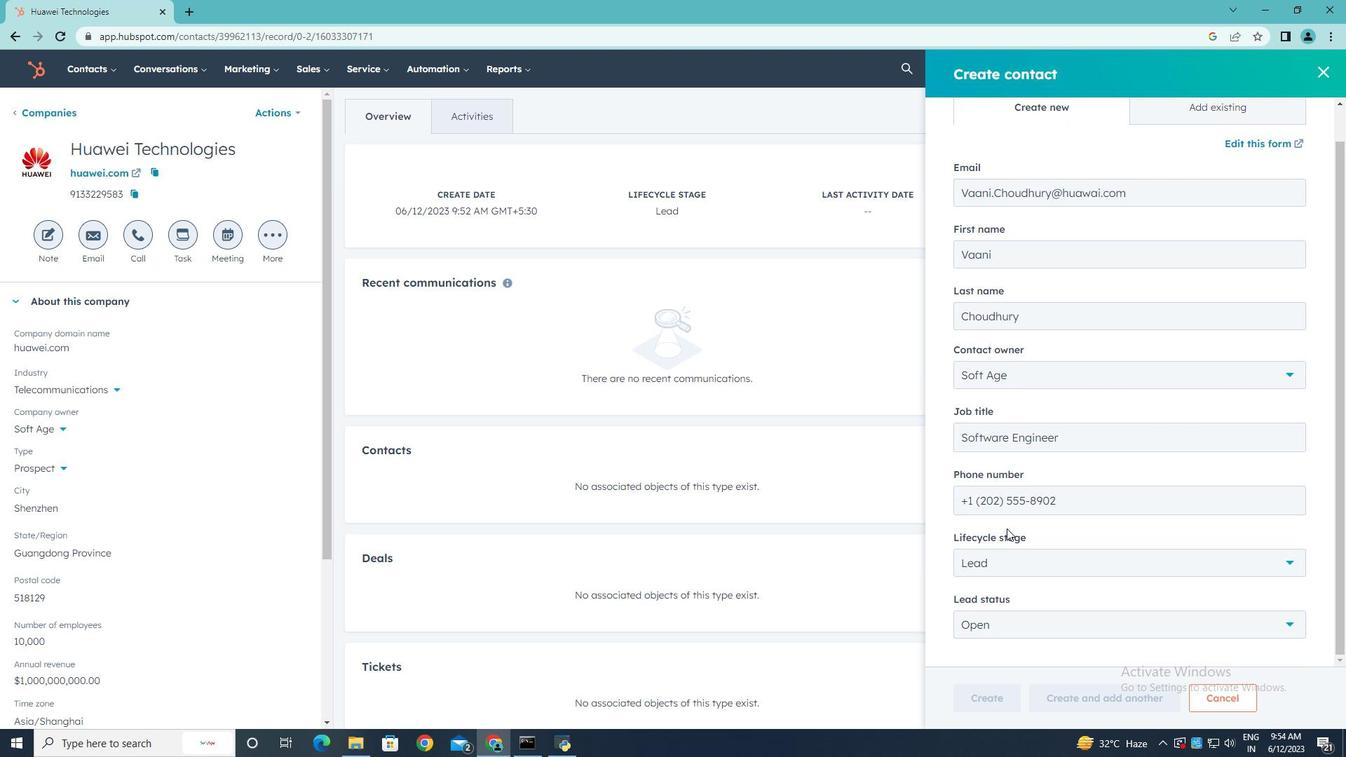 
Action: Mouse scrolled (1006, 527) with delta (0, 0)
Screenshot: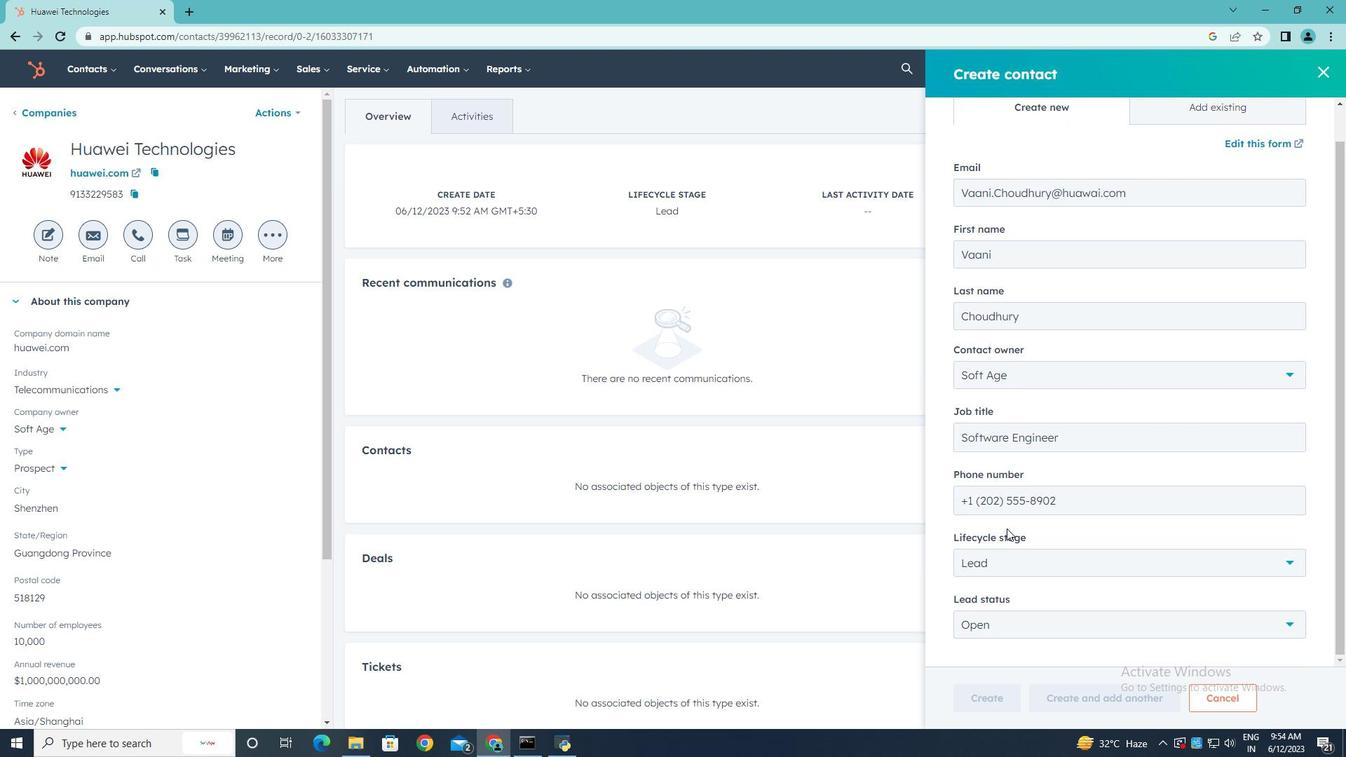 
Action: Mouse moved to (989, 698)
Screenshot: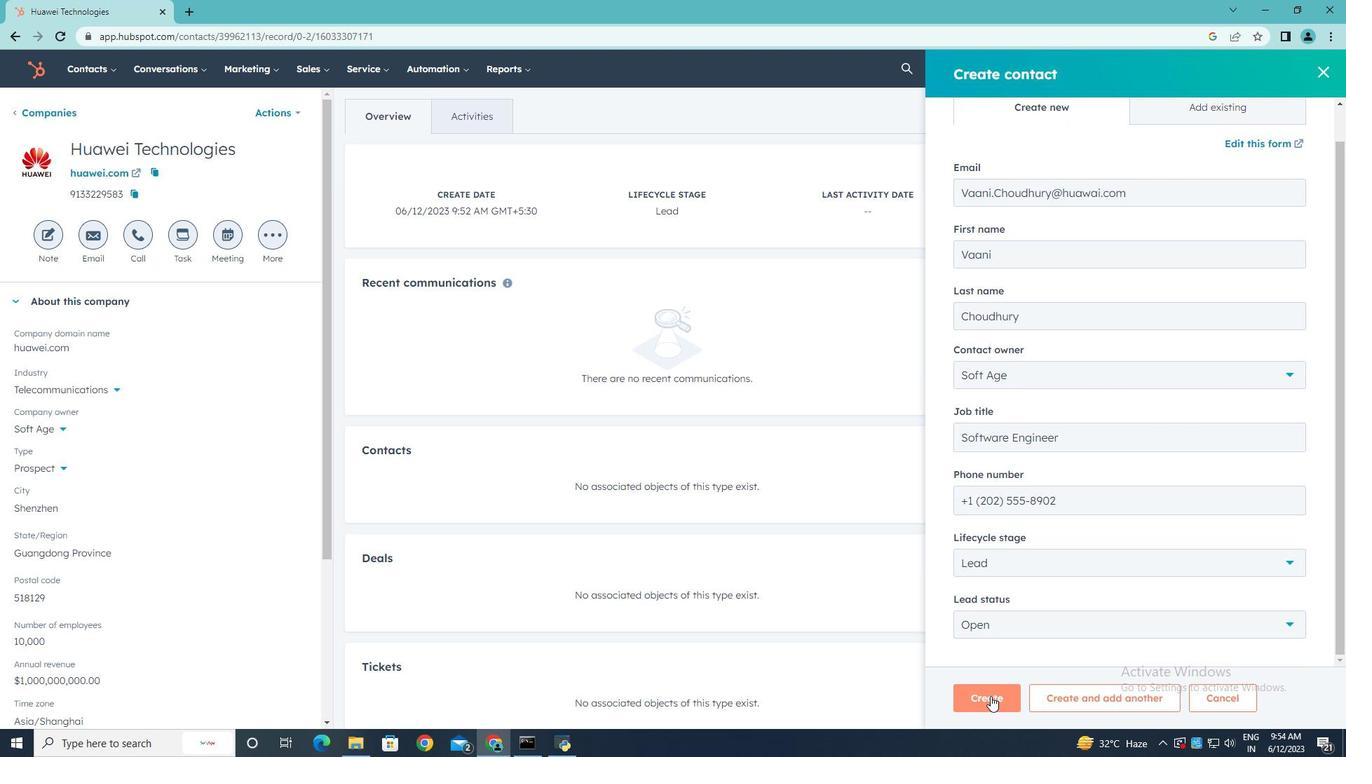
Action: Mouse pressed left at (989, 698)
Screenshot: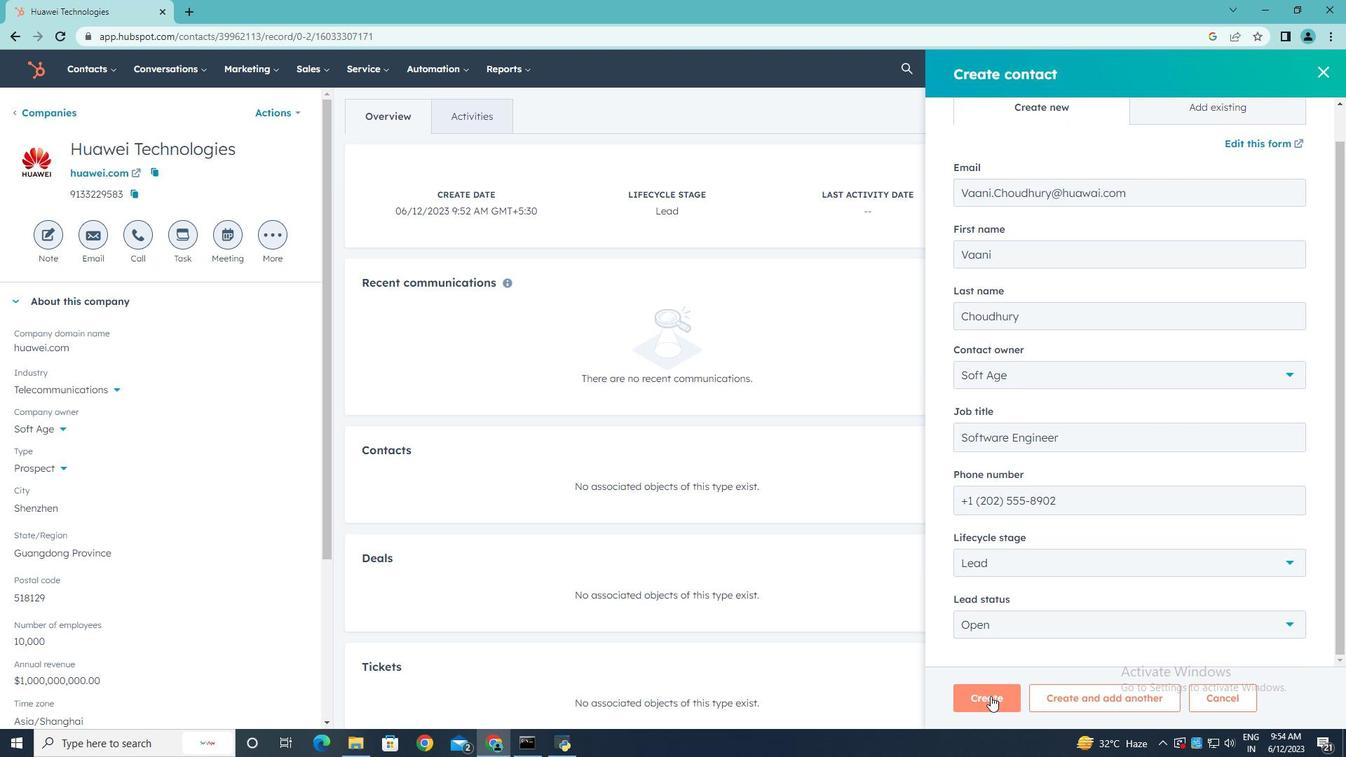 
Action: Mouse moved to (1012, 681)
Screenshot: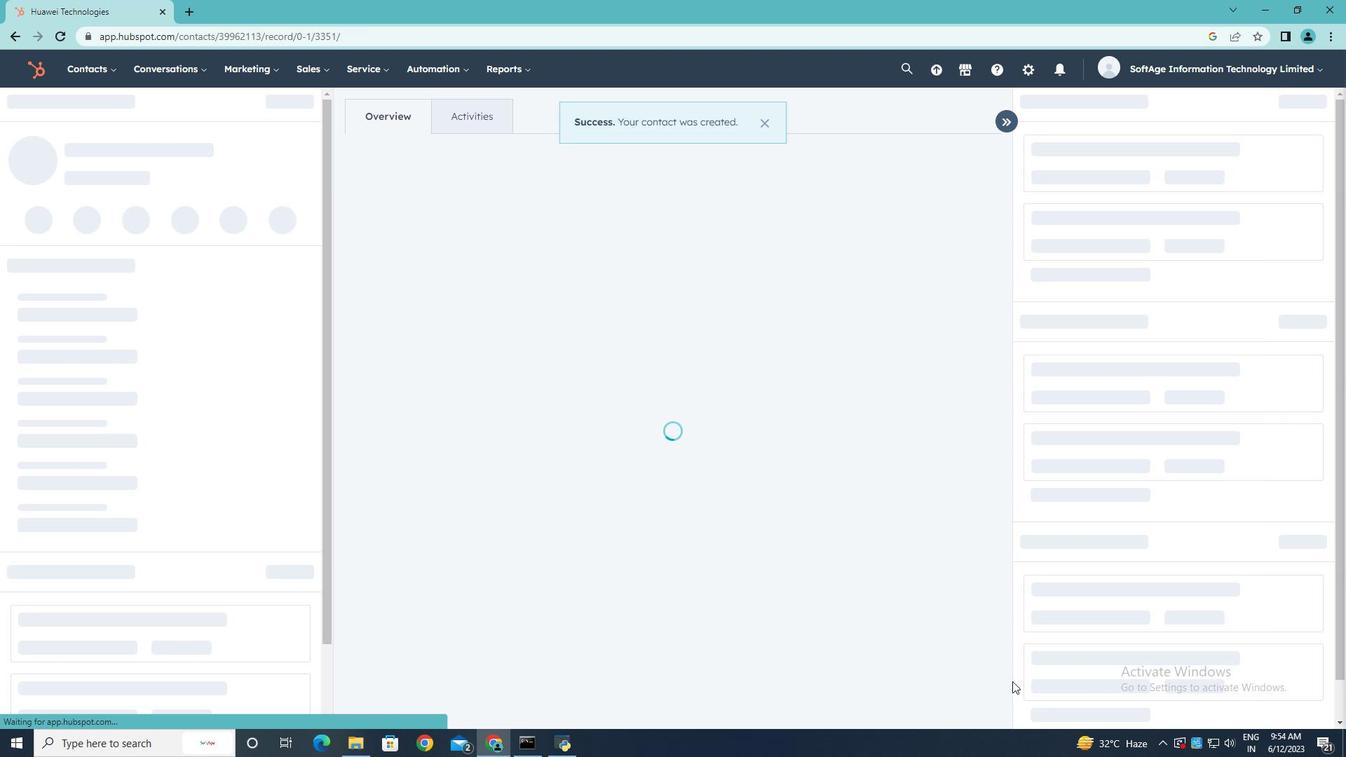 
